 Task: Add an event with the title Second Sales Performance Analysis and Improvement Planning, date '2023/10/19', time 9:15 AM to 11:15 AMand add a description: The employee will be informed about the available resources and support systems, such as training programs, mentorship opportunities, or coaching sessions. The supervisor will offer guidance and assistance in accessing these resources to facilitate the employee's improvement., put the event into Orange category . Add location for the event as: 321 Atlantis The Palm, Dubai, UAE, logged in from the account softage.10@softage.netand send the event invitation to softage.1@softage.net and softage.2@softage.net. Set a reminder for the event 5 minutes before
Action: Mouse moved to (97, 126)
Screenshot: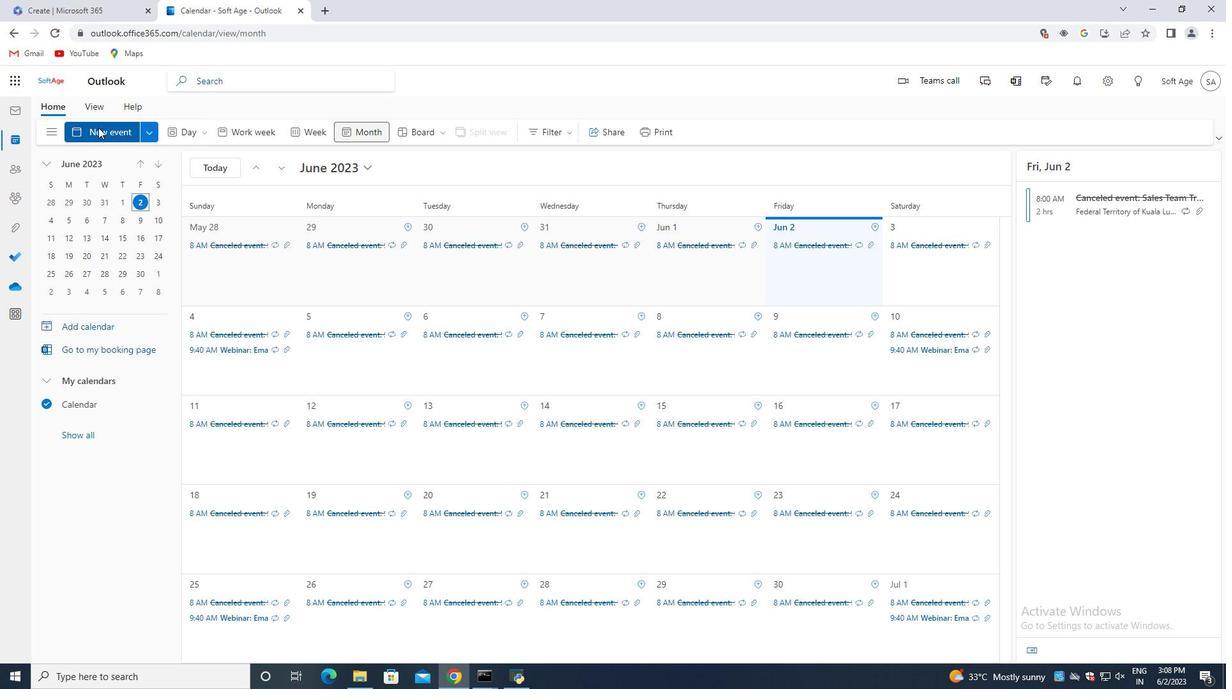 
Action: Mouse pressed left at (97, 126)
Screenshot: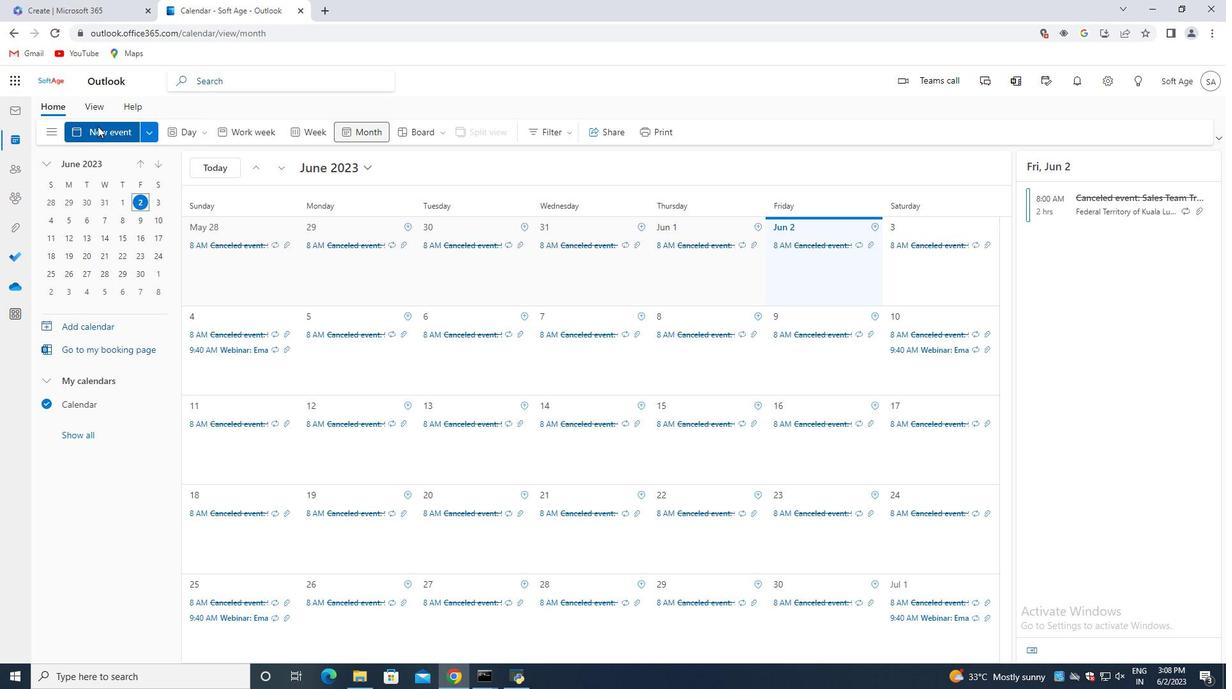 
Action: Mouse moved to (348, 215)
Screenshot: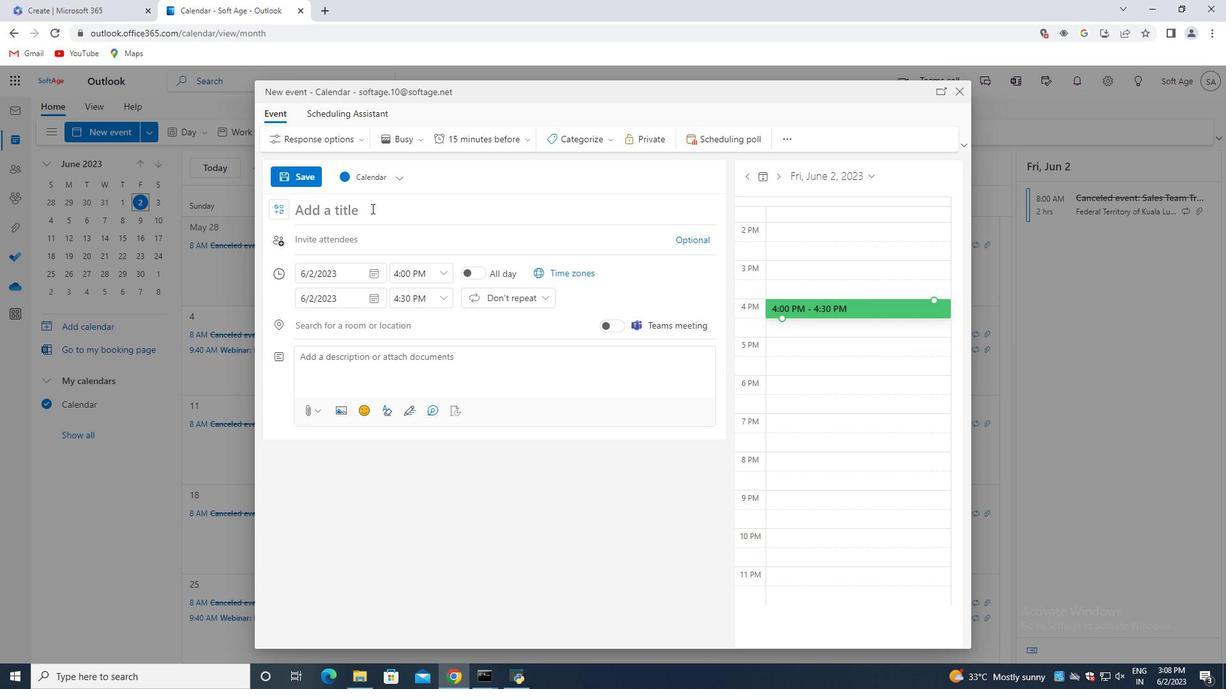 
Action: Mouse pressed left at (348, 215)
Screenshot: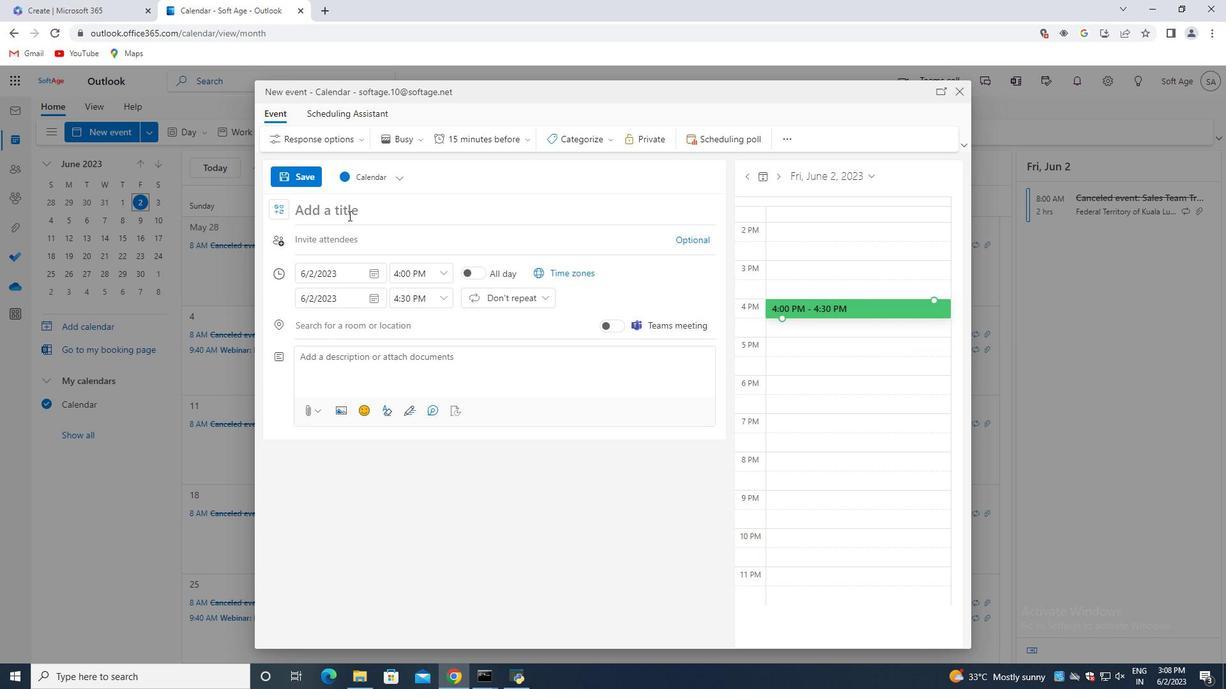 
Action: Key pressed <Key.shift>Second<Key.space><Key.shift>Sales<Key.space><Key.shift>Performance<Key.space><Key.shift><Key.shift><Key.shift><Key.shift>Analysis<Key.space>and<Key.space><Key.shift>Improvement<Key.space><Key.shift>Planning
Screenshot: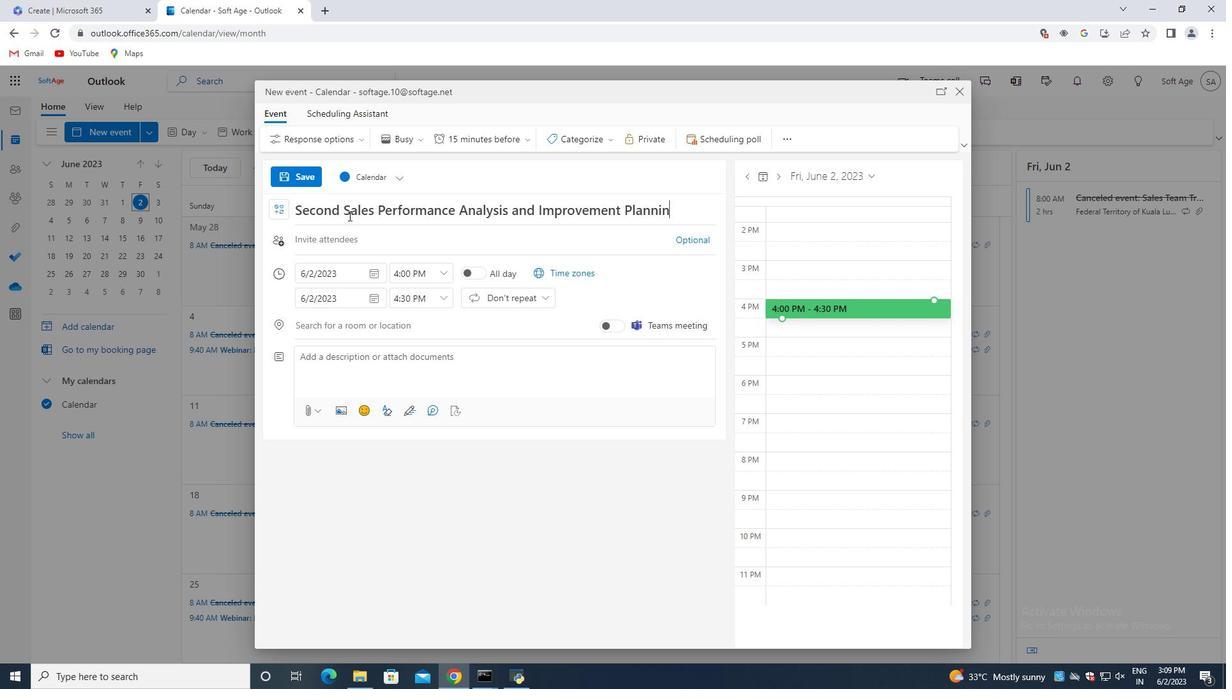 
Action: Mouse moved to (372, 271)
Screenshot: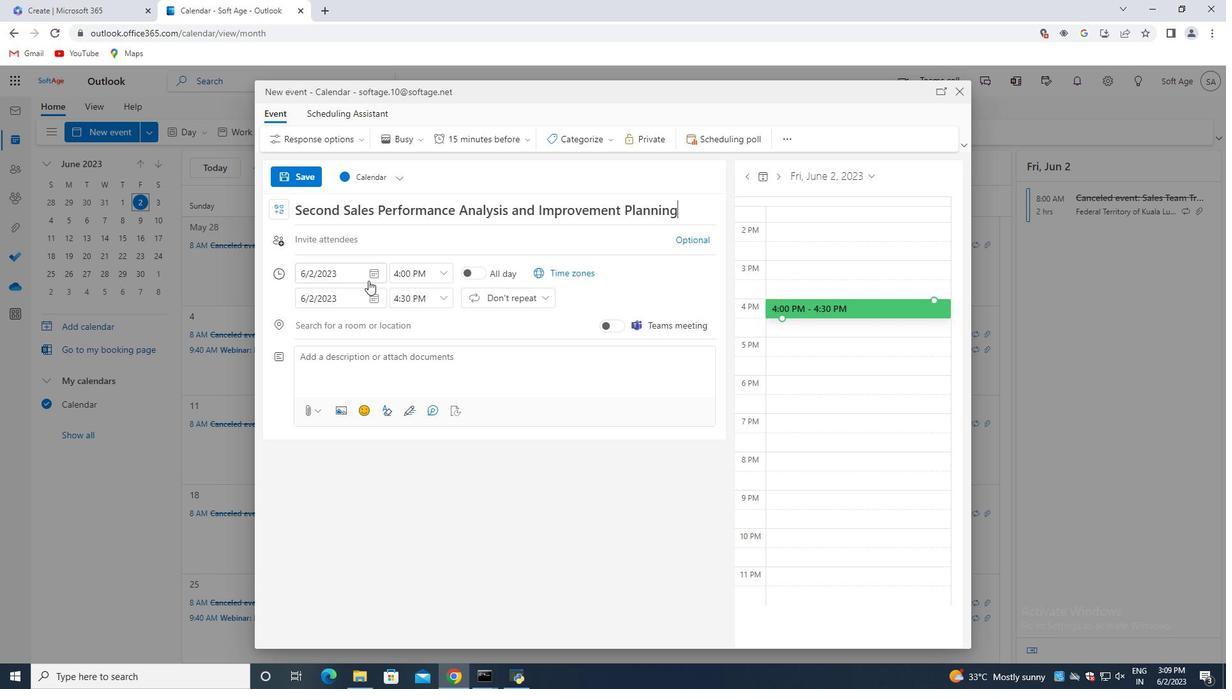 
Action: Mouse pressed left at (372, 271)
Screenshot: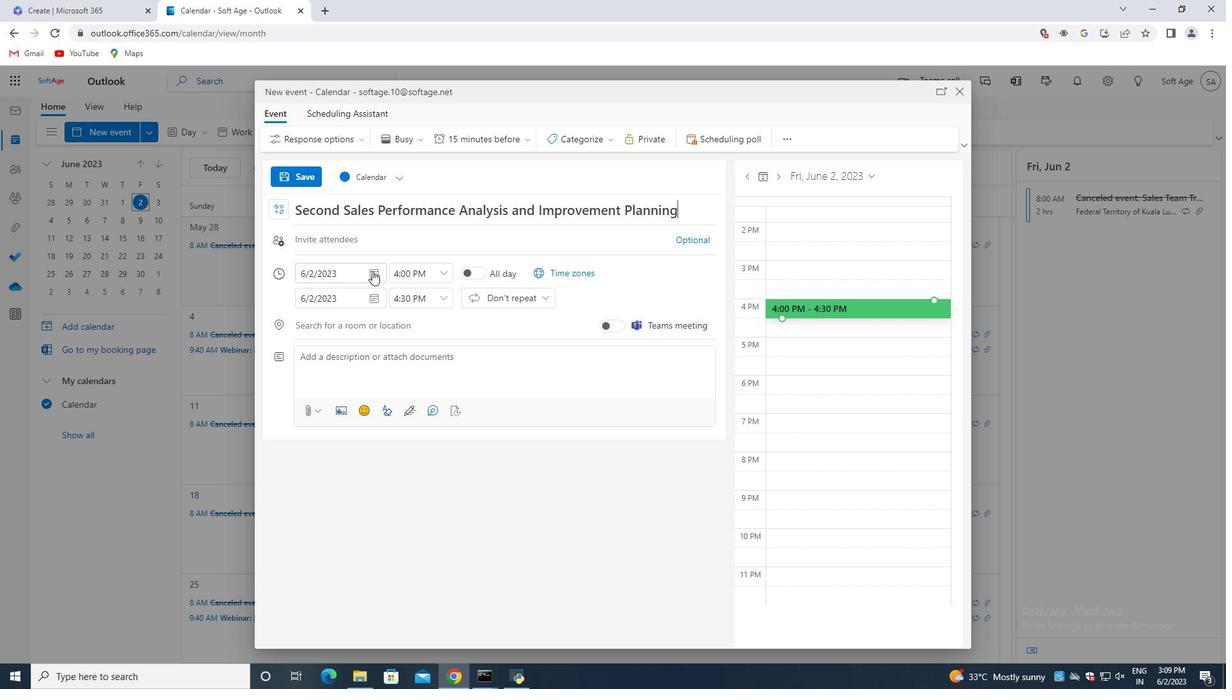 
Action: Mouse moved to (417, 302)
Screenshot: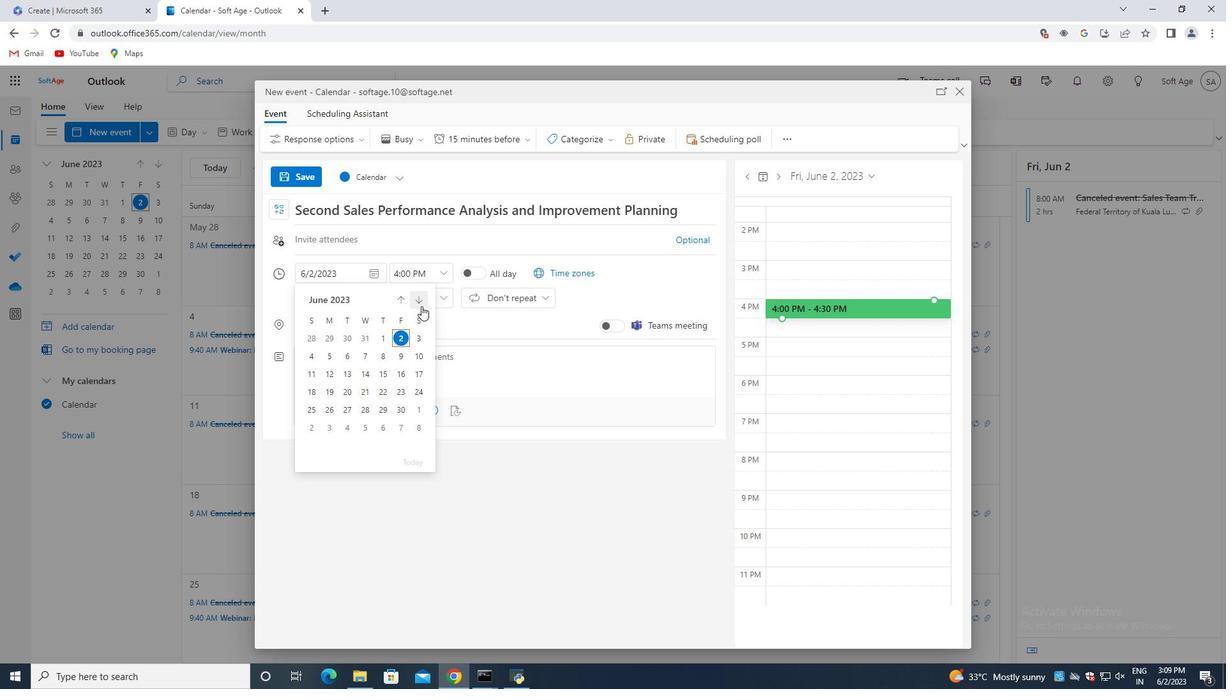 
Action: Mouse pressed left at (417, 302)
Screenshot: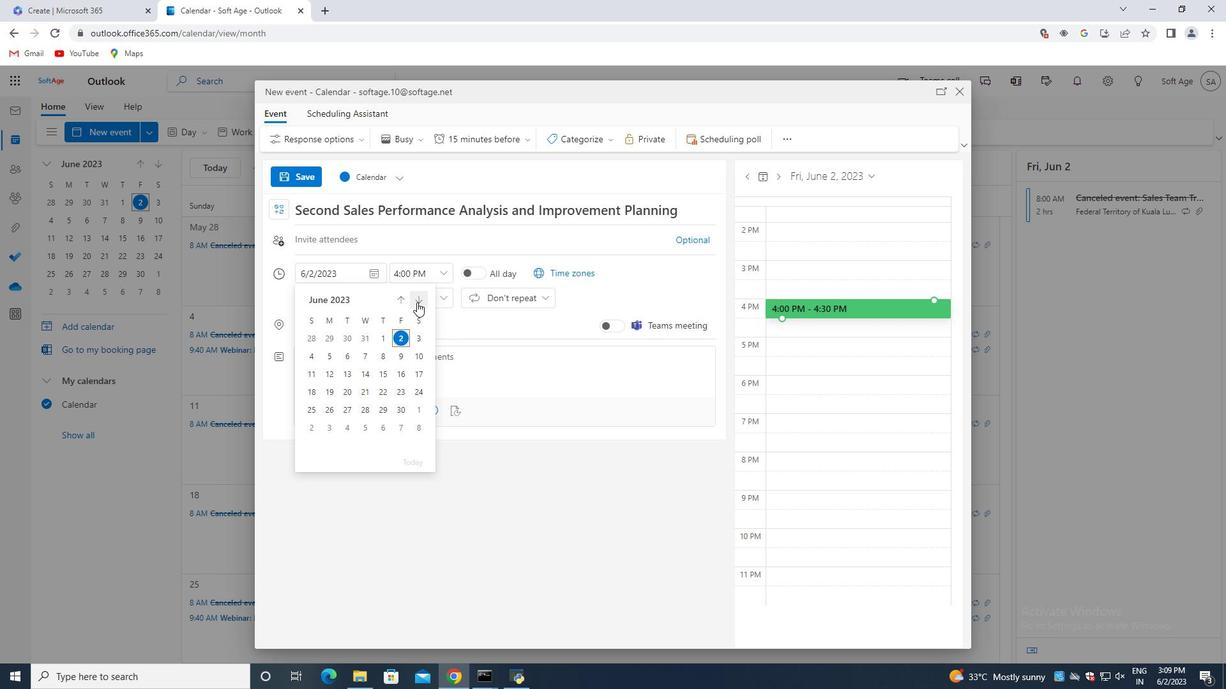 
Action: Mouse pressed left at (417, 302)
Screenshot: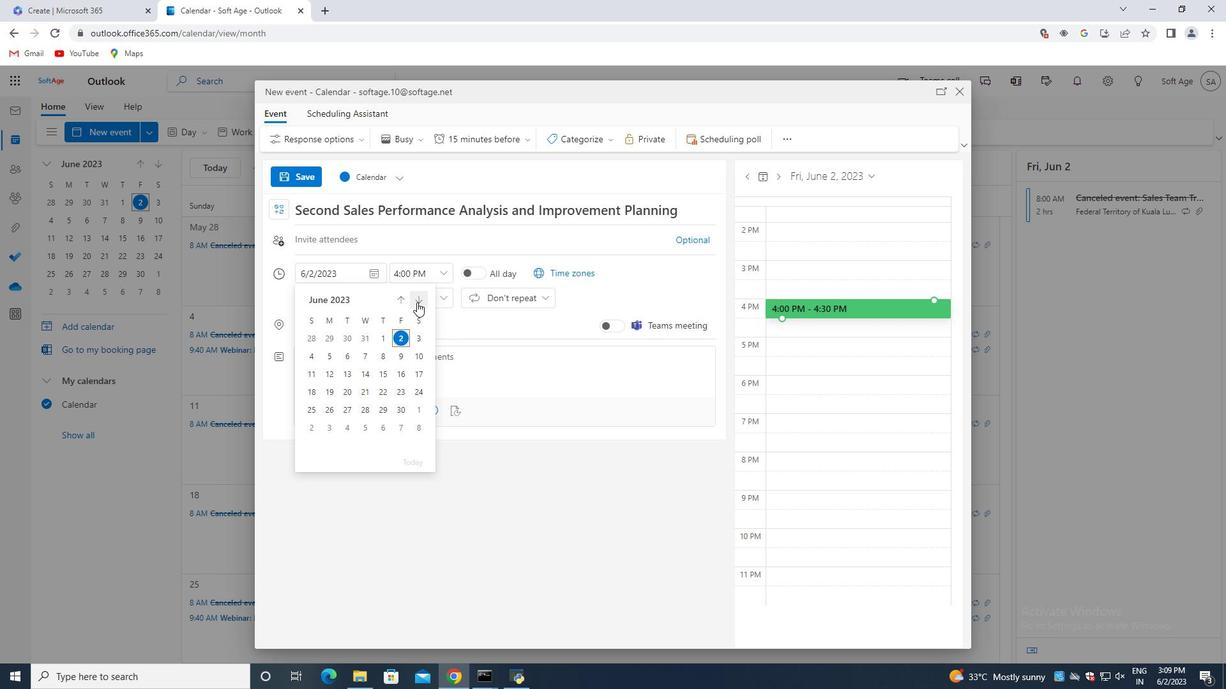 
Action: Mouse pressed left at (417, 302)
Screenshot: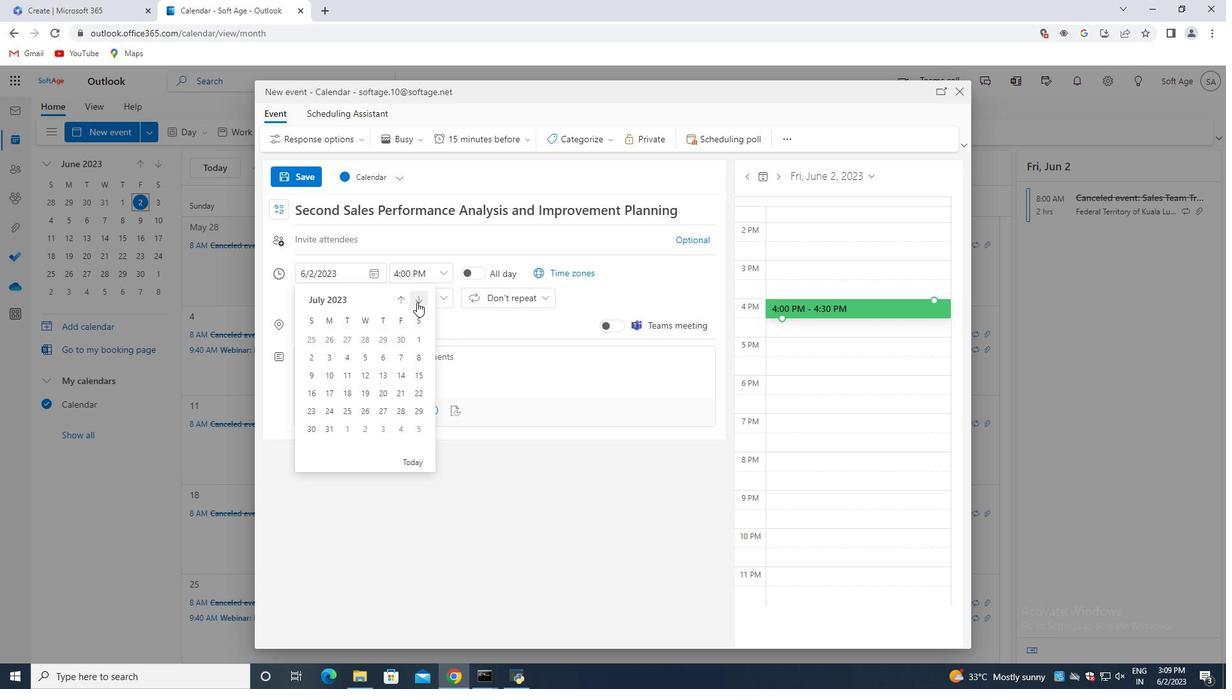 
Action: Mouse pressed left at (417, 302)
Screenshot: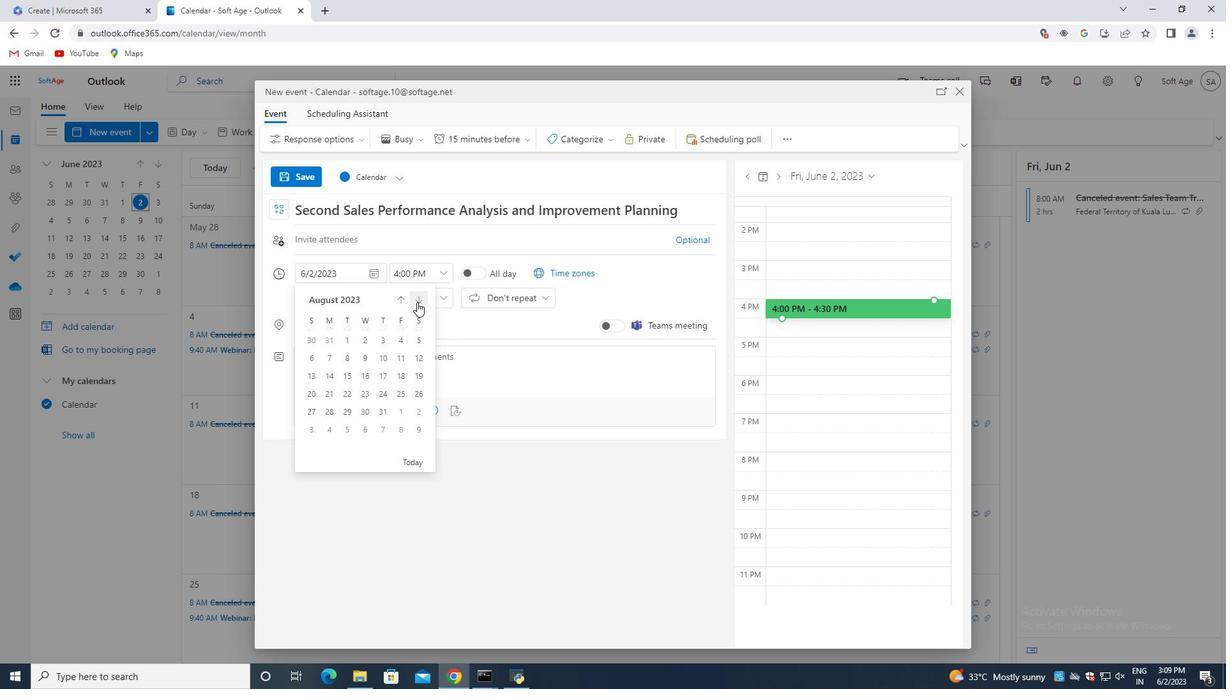 
Action: Mouse moved to (383, 369)
Screenshot: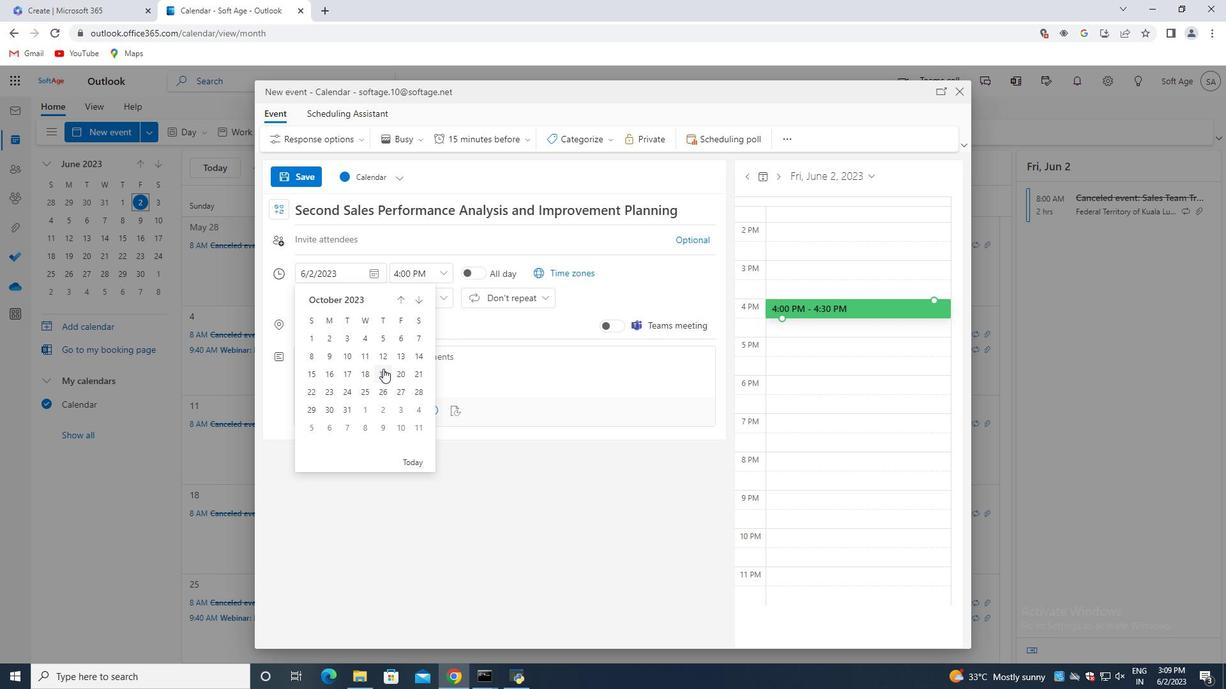 
Action: Mouse pressed left at (383, 369)
Screenshot: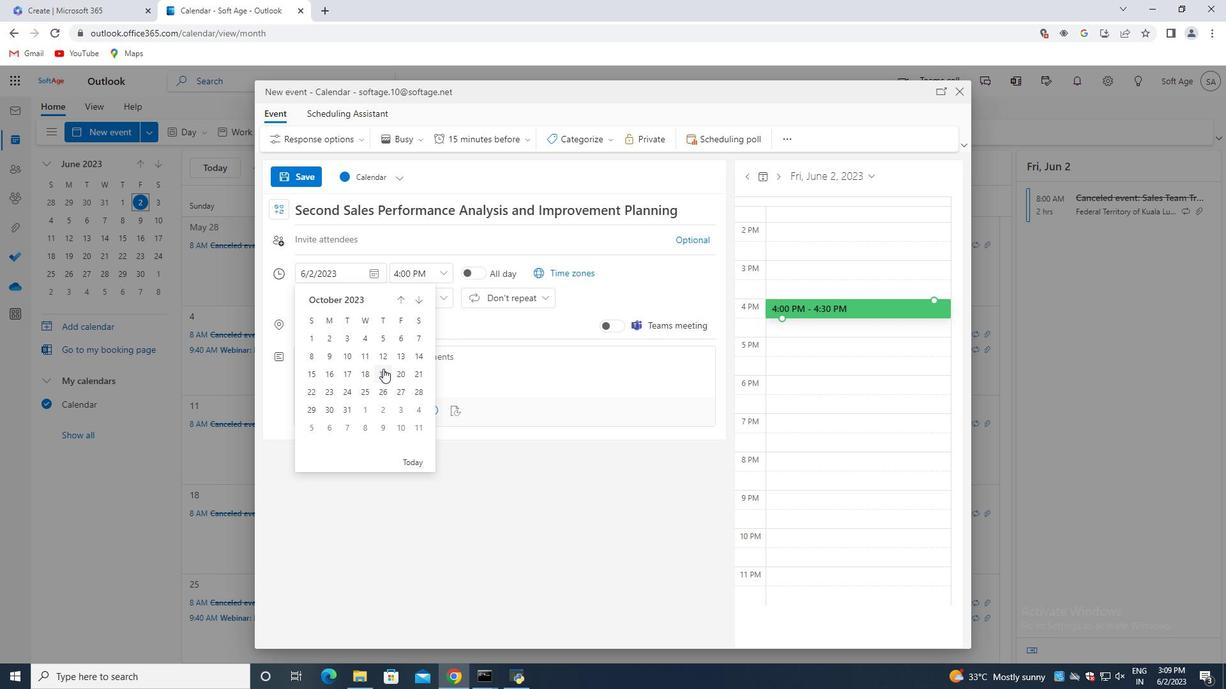 
Action: Mouse moved to (440, 270)
Screenshot: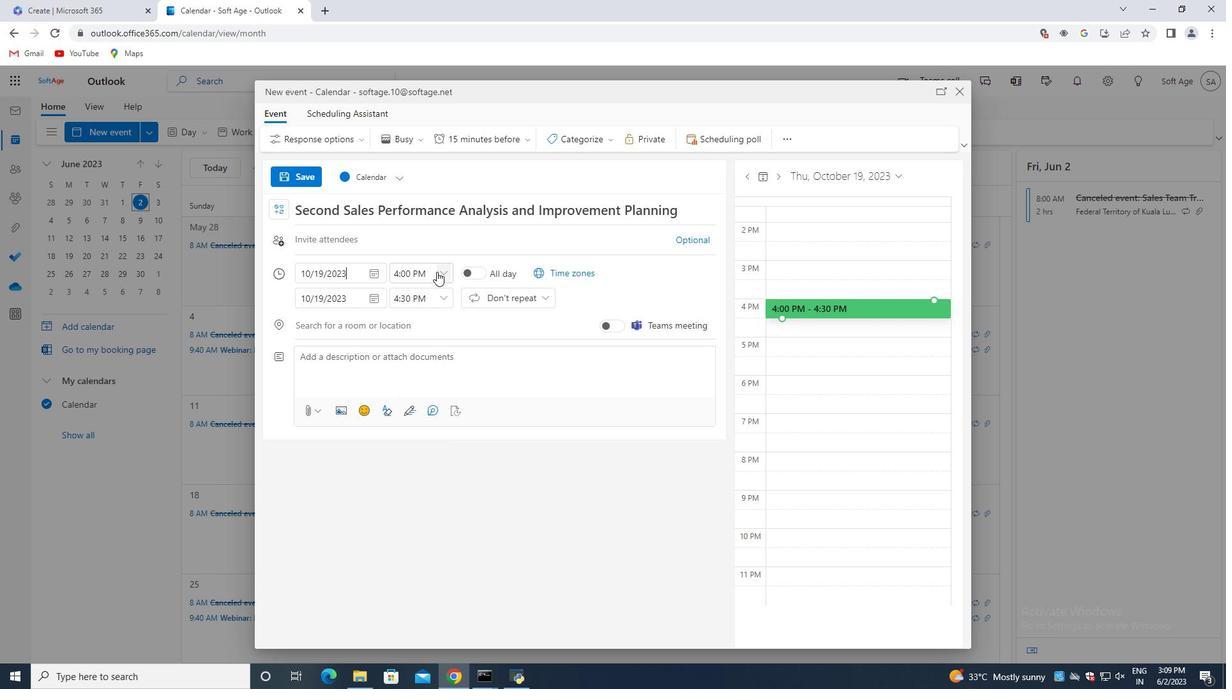 
Action: Mouse pressed left at (440, 270)
Screenshot: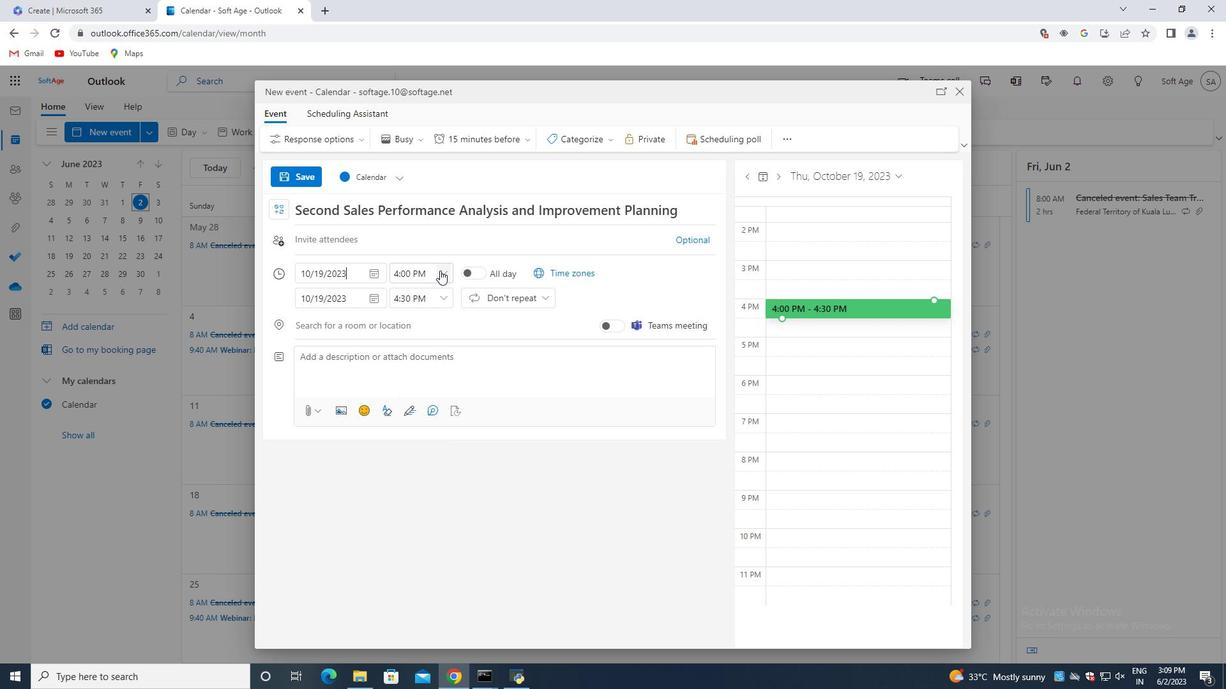 
Action: Mouse moved to (420, 348)
Screenshot: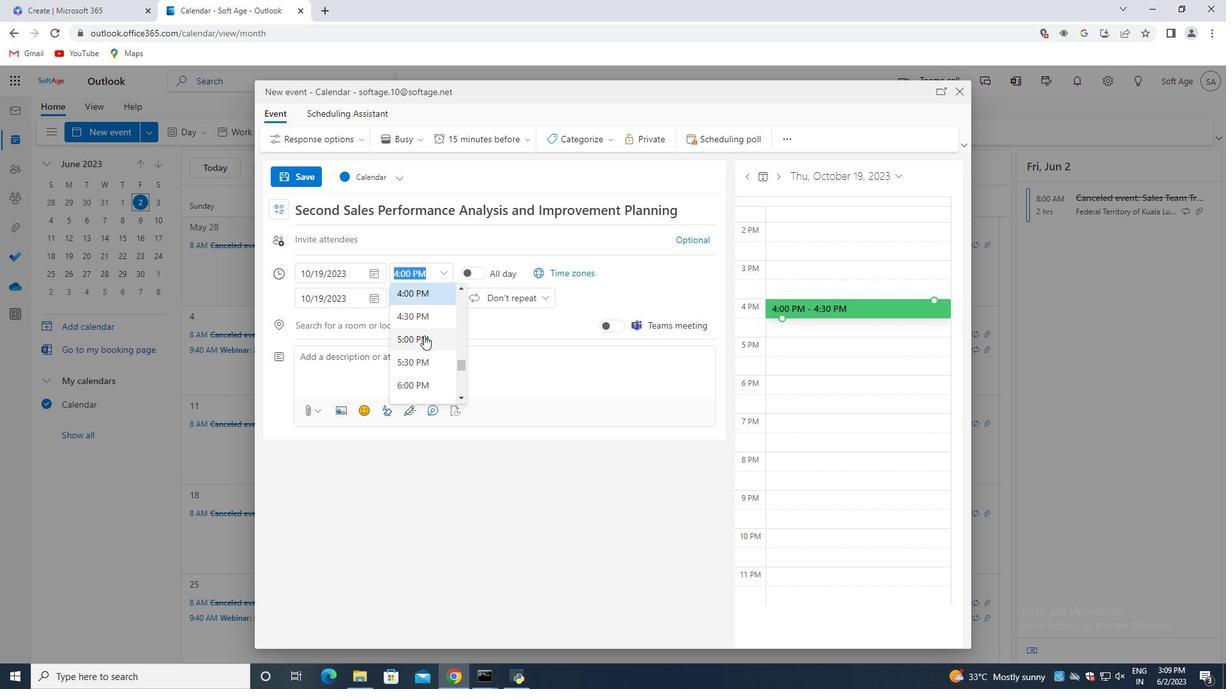 
Action: Mouse scrolled (420, 348) with delta (0, 0)
Screenshot: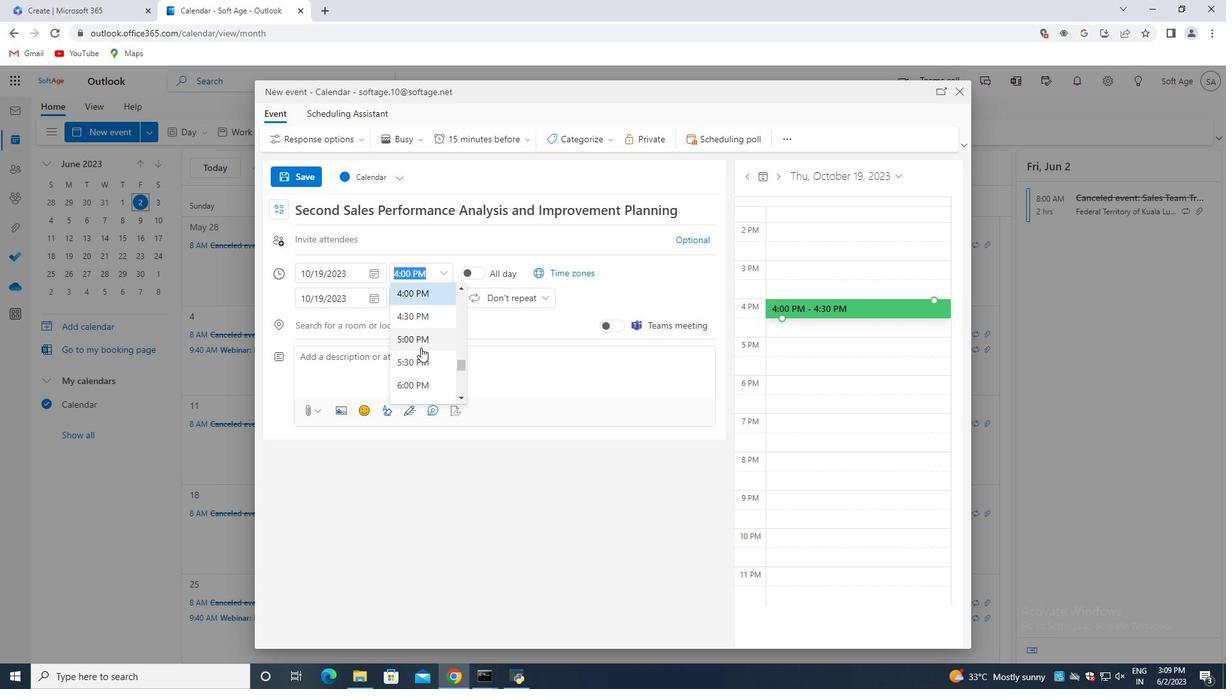 
Action: Mouse scrolled (420, 347) with delta (0, 0)
Screenshot: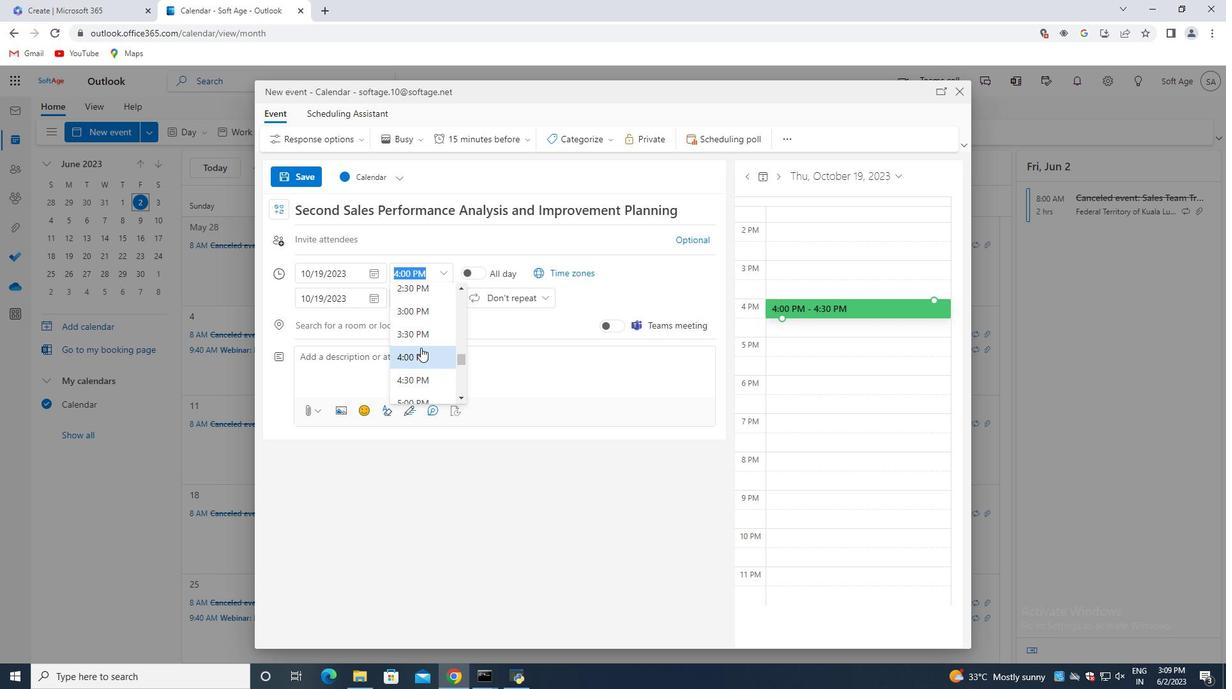 
Action: Mouse scrolled (420, 347) with delta (0, 0)
Screenshot: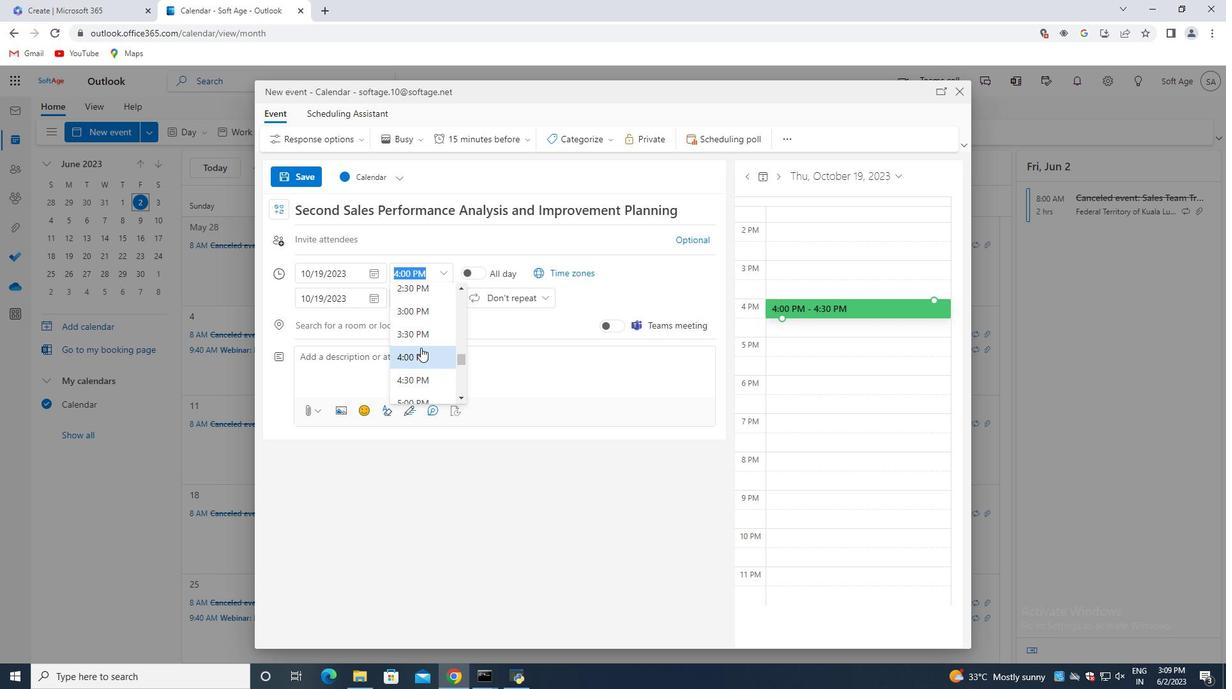 
Action: Mouse scrolled (420, 348) with delta (0, 0)
Screenshot: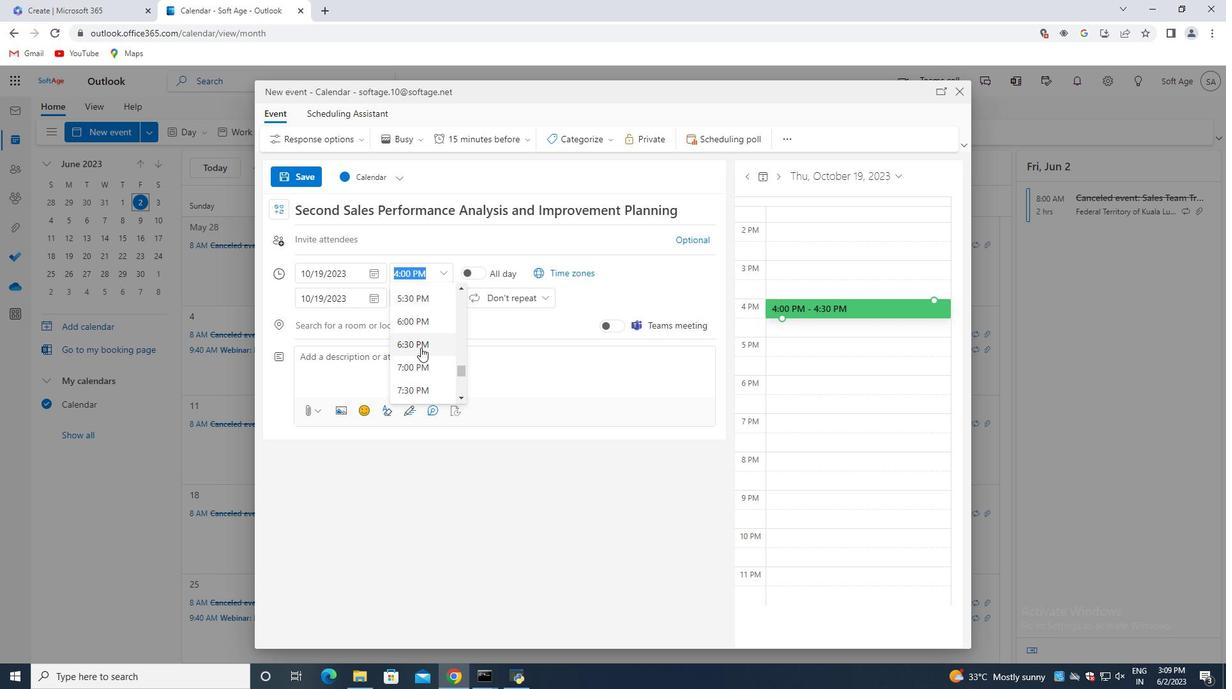 
Action: Mouse scrolled (420, 348) with delta (0, 0)
Screenshot: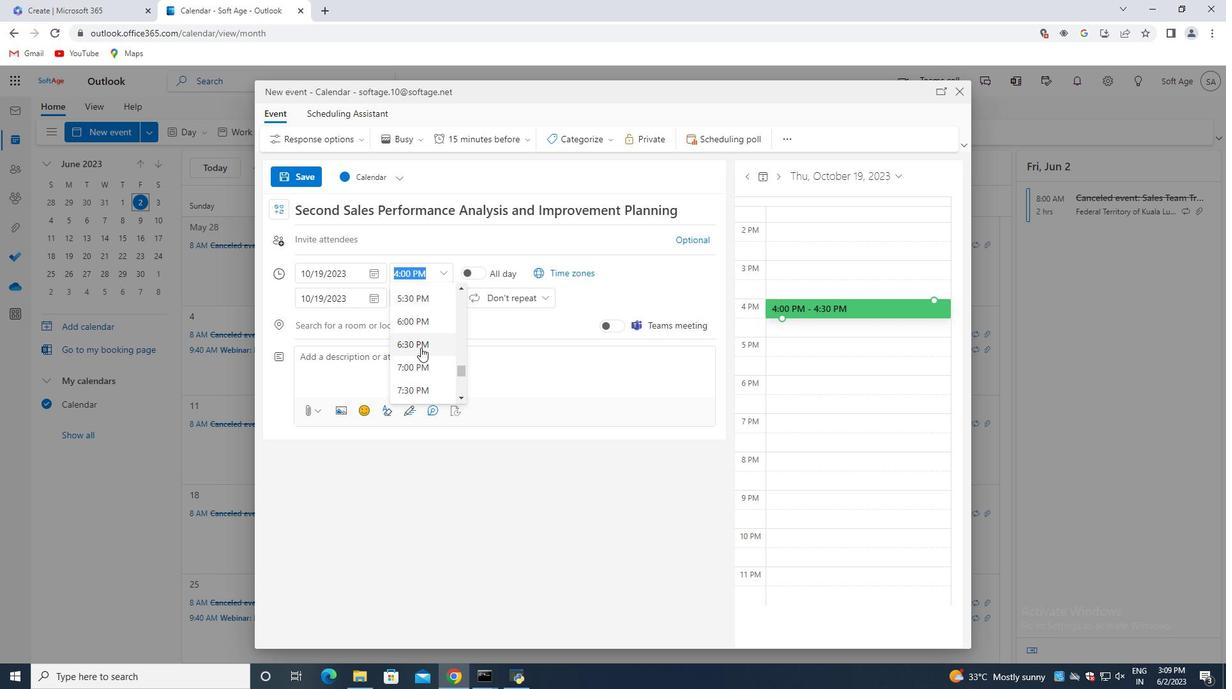
Action: Mouse moved to (415, 346)
Screenshot: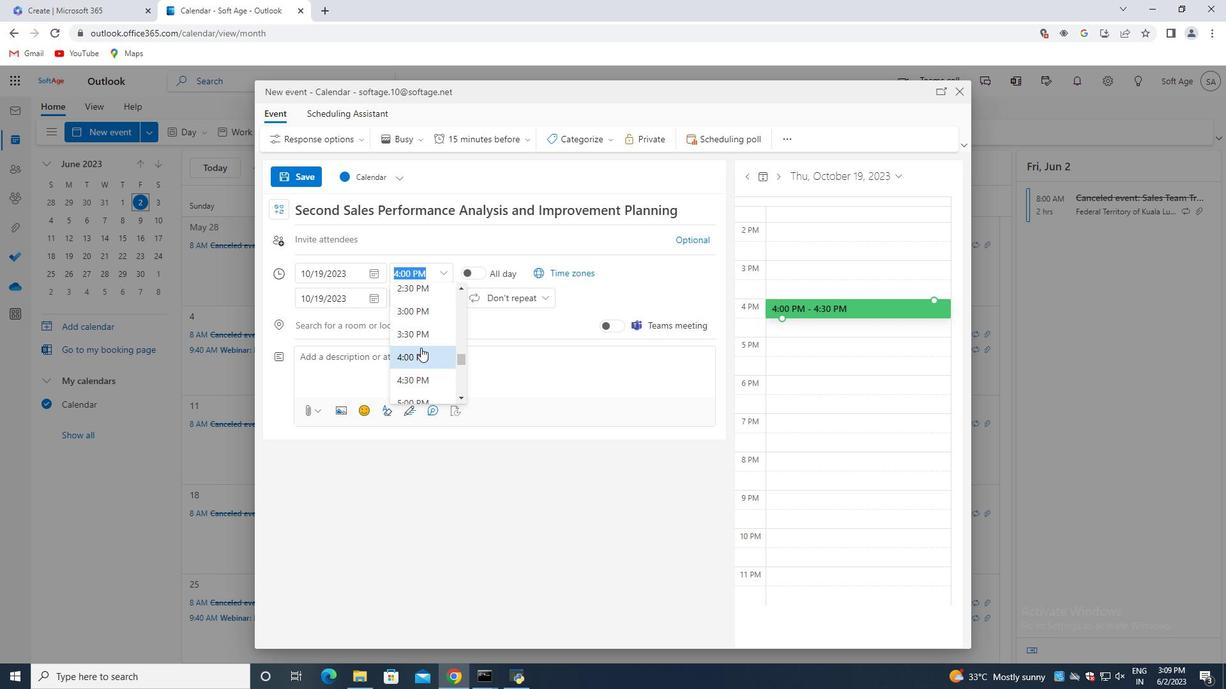 
Action: Mouse scrolled (415, 345) with delta (0, 0)
Screenshot: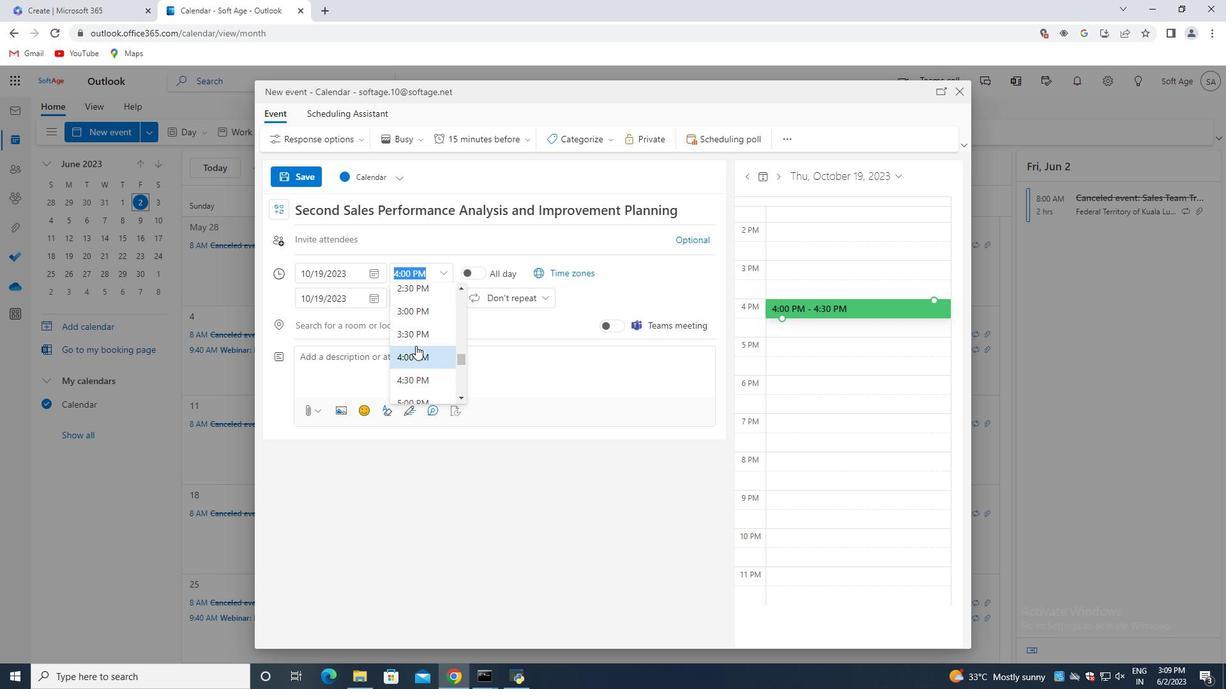 
Action: Mouse scrolled (415, 346) with delta (0, 0)
Screenshot: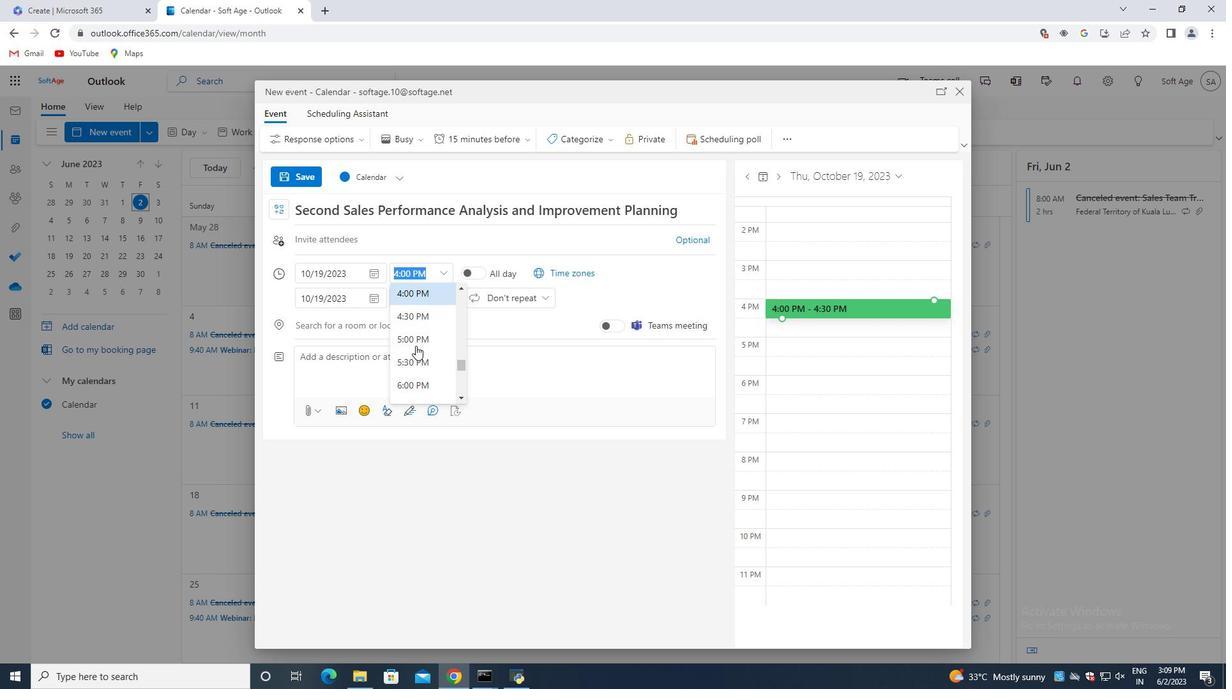 
Action: Mouse scrolled (415, 346) with delta (0, 0)
Screenshot: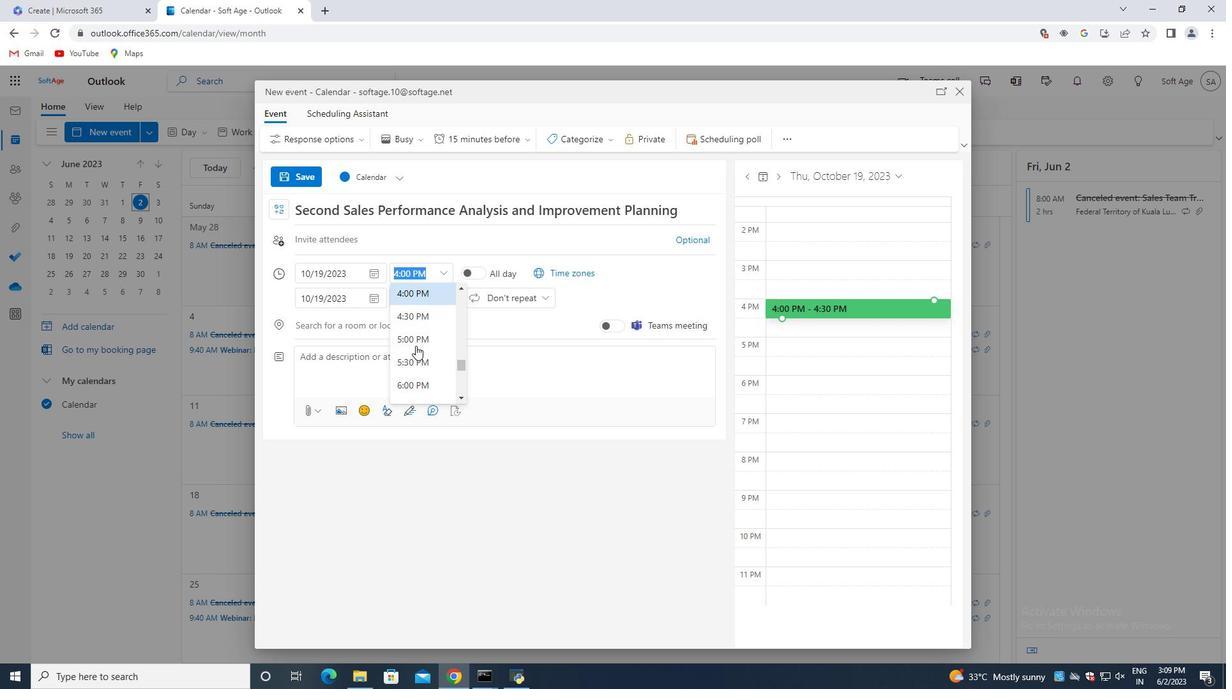 
Action: Mouse scrolled (415, 346) with delta (0, 0)
Screenshot: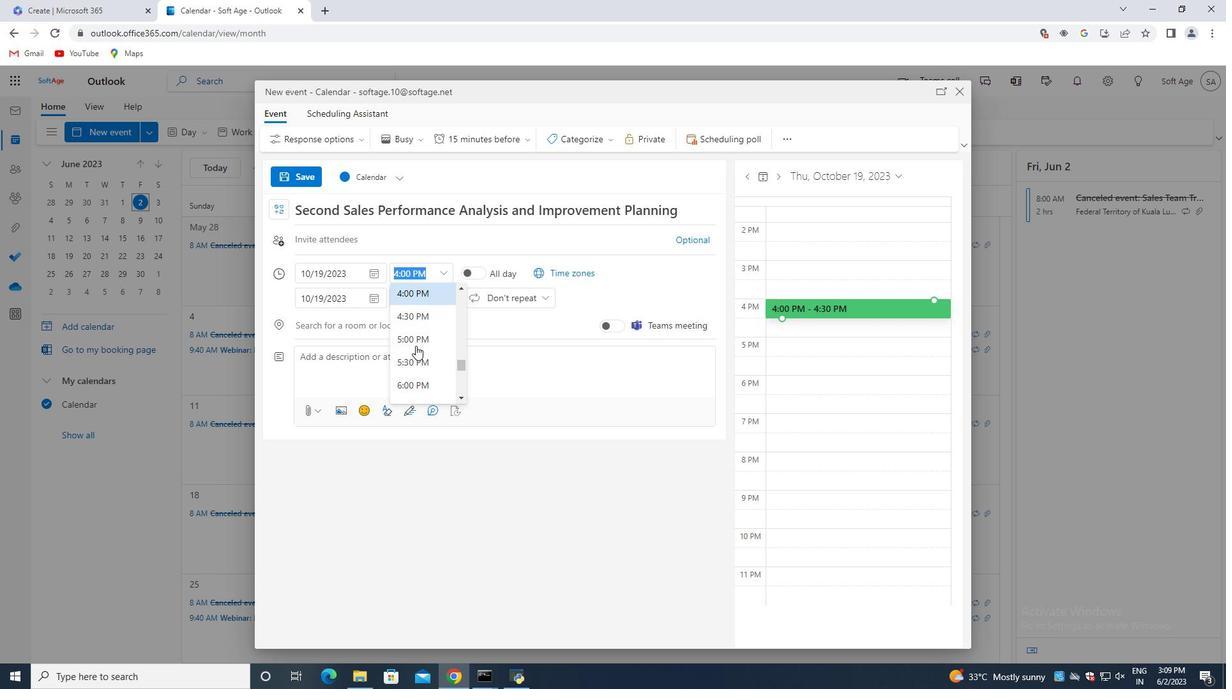 
Action: Mouse scrolled (415, 346) with delta (0, 0)
Screenshot: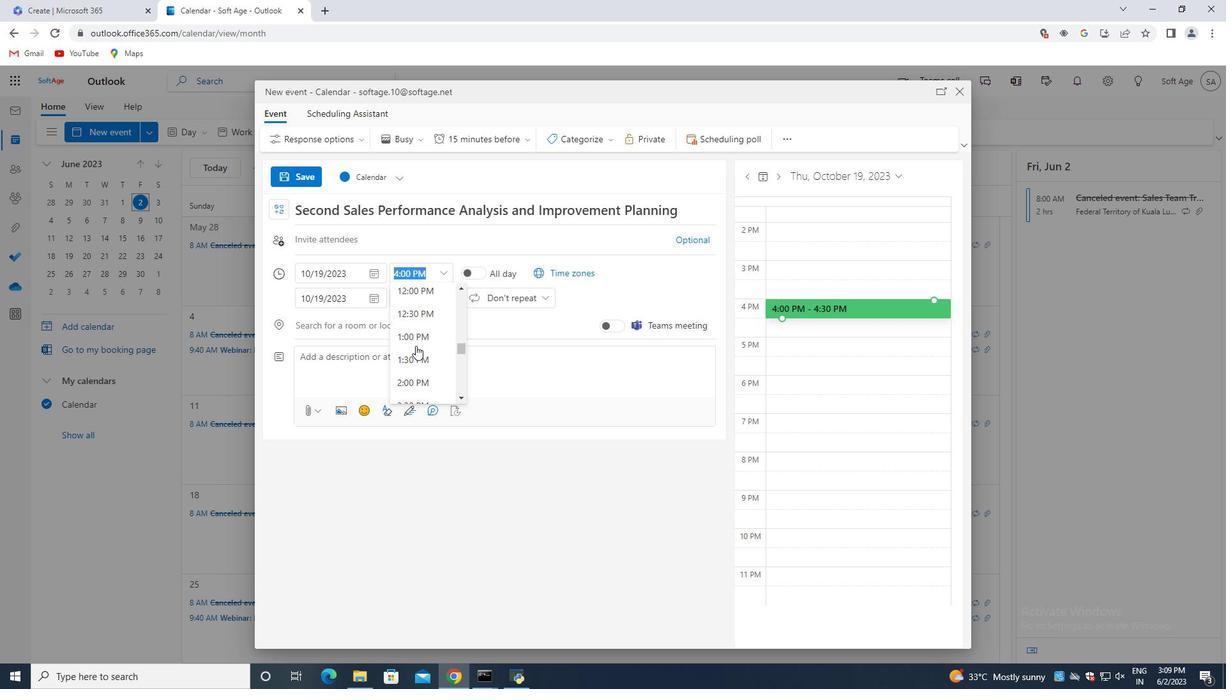 
Action: Mouse scrolled (415, 346) with delta (0, 0)
Screenshot: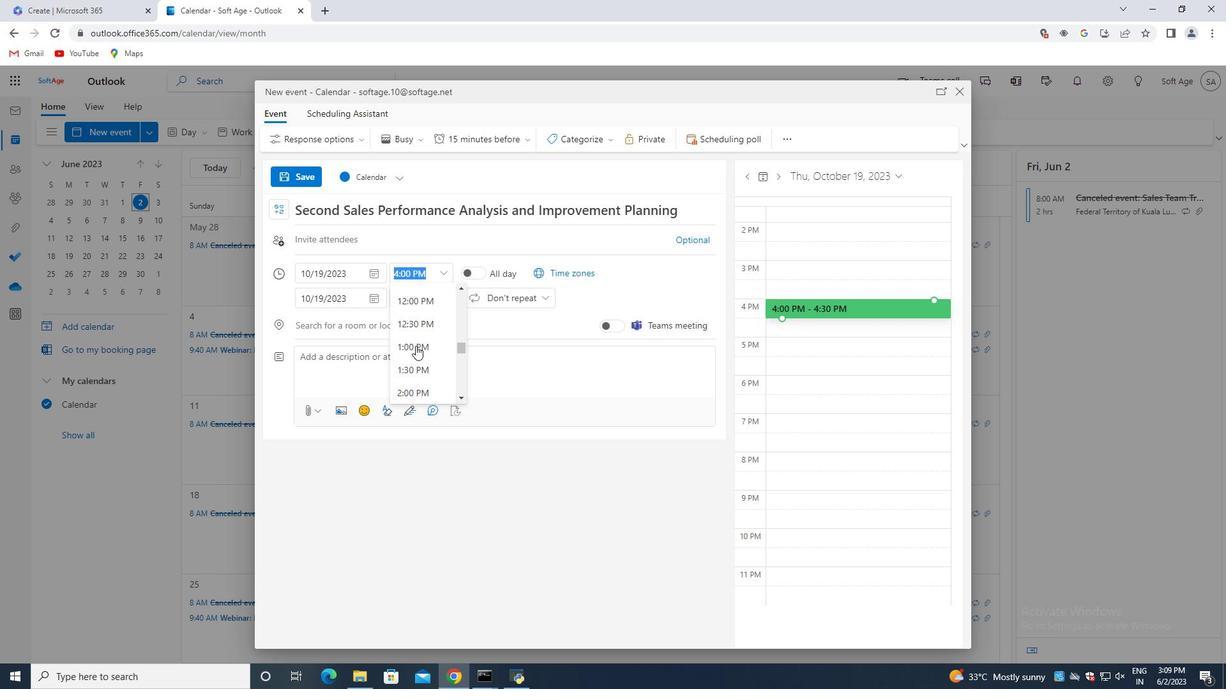 
Action: Mouse moved to (407, 294)
Screenshot: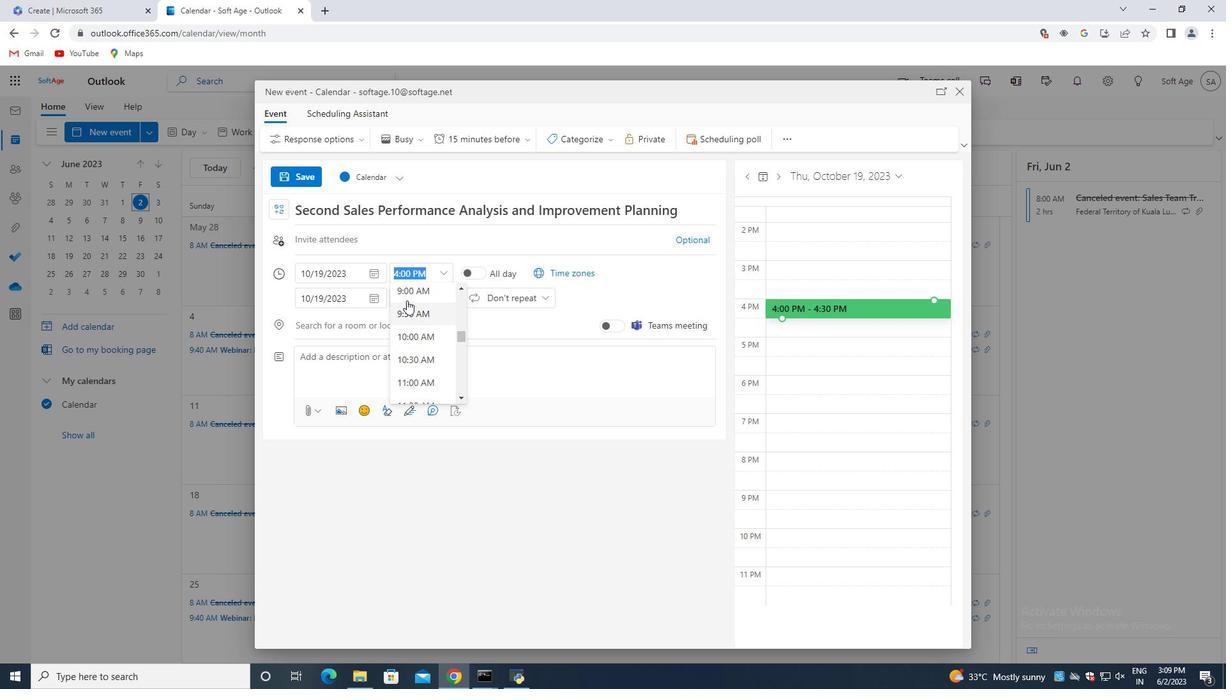 
Action: Mouse pressed left at (407, 294)
Screenshot: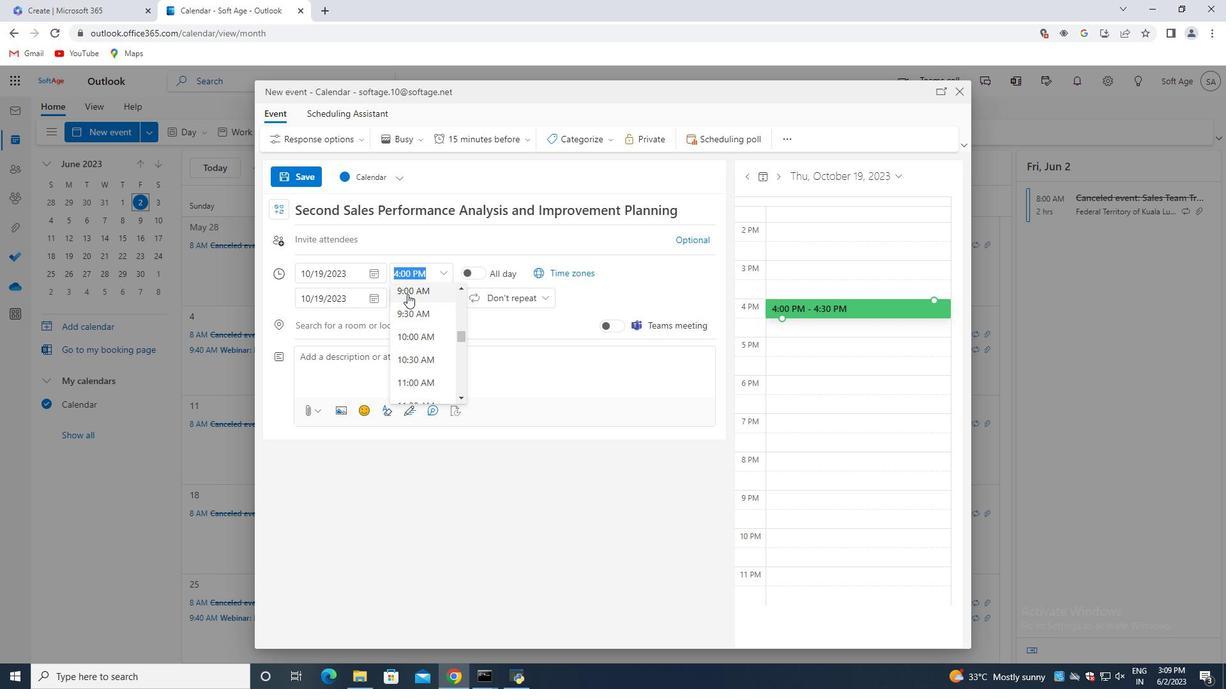 
Action: Mouse moved to (409, 272)
Screenshot: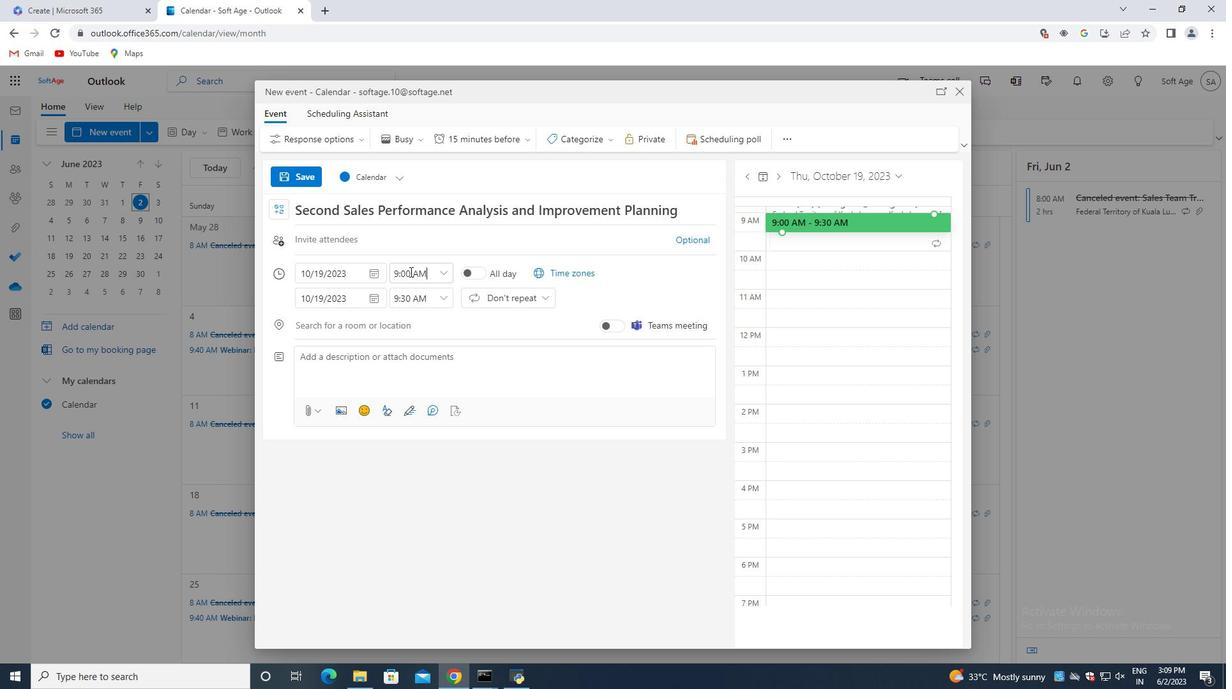 
Action: Mouse pressed left at (409, 272)
Screenshot: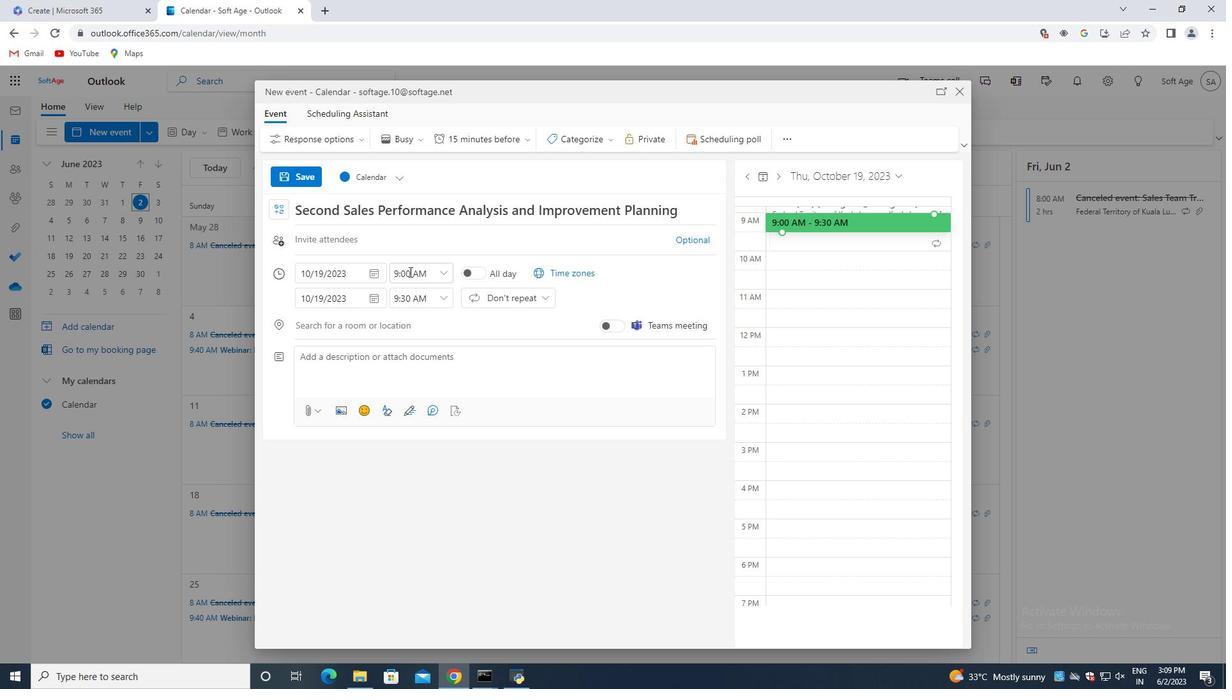 
Action: Mouse moved to (459, 352)
Screenshot: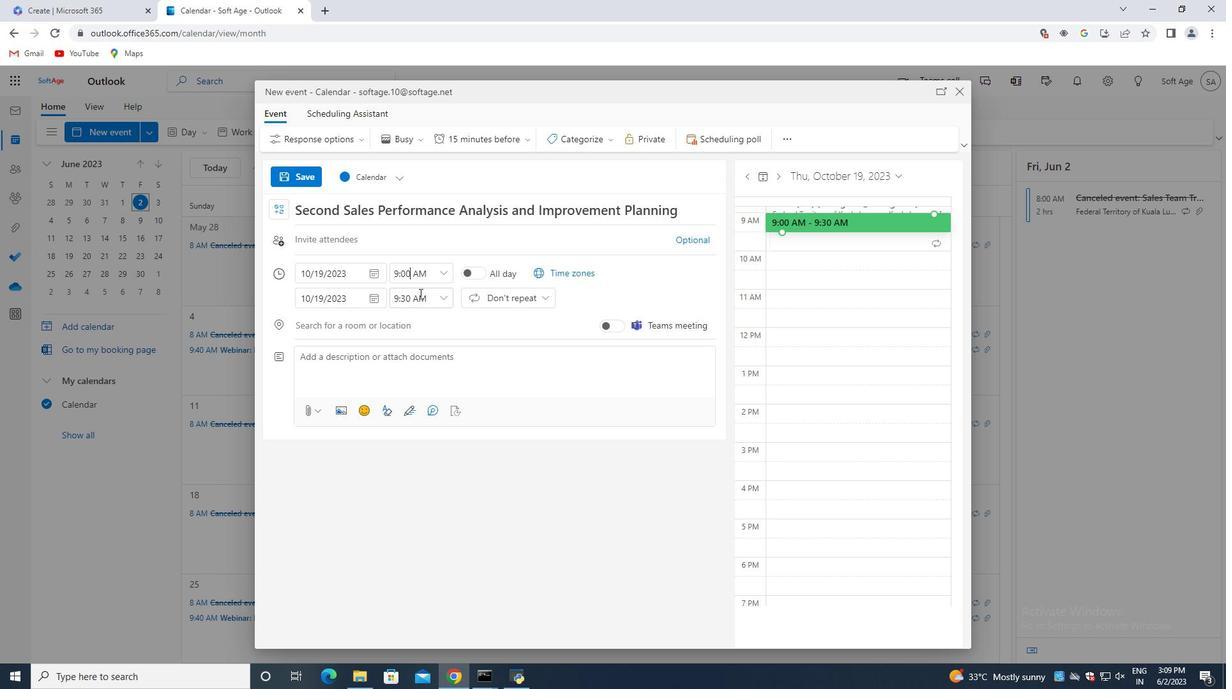 
Action: Key pressed <Key.backspace><Key.backspace>15
Screenshot: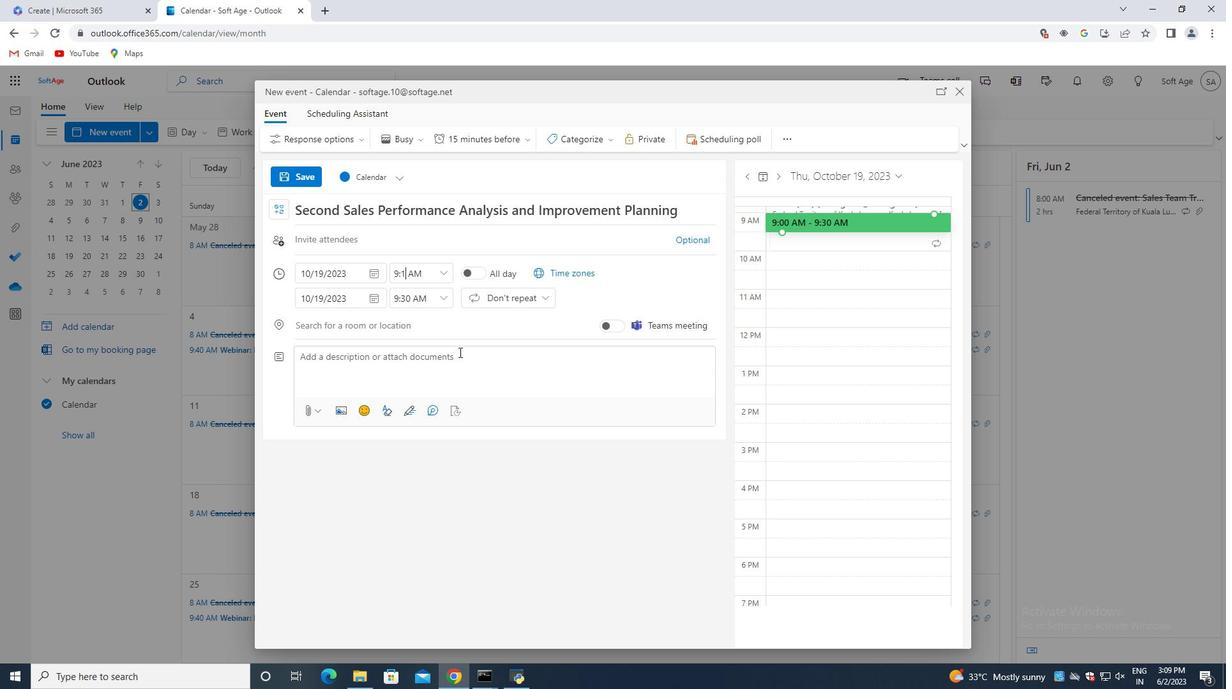 
Action: Mouse moved to (440, 306)
Screenshot: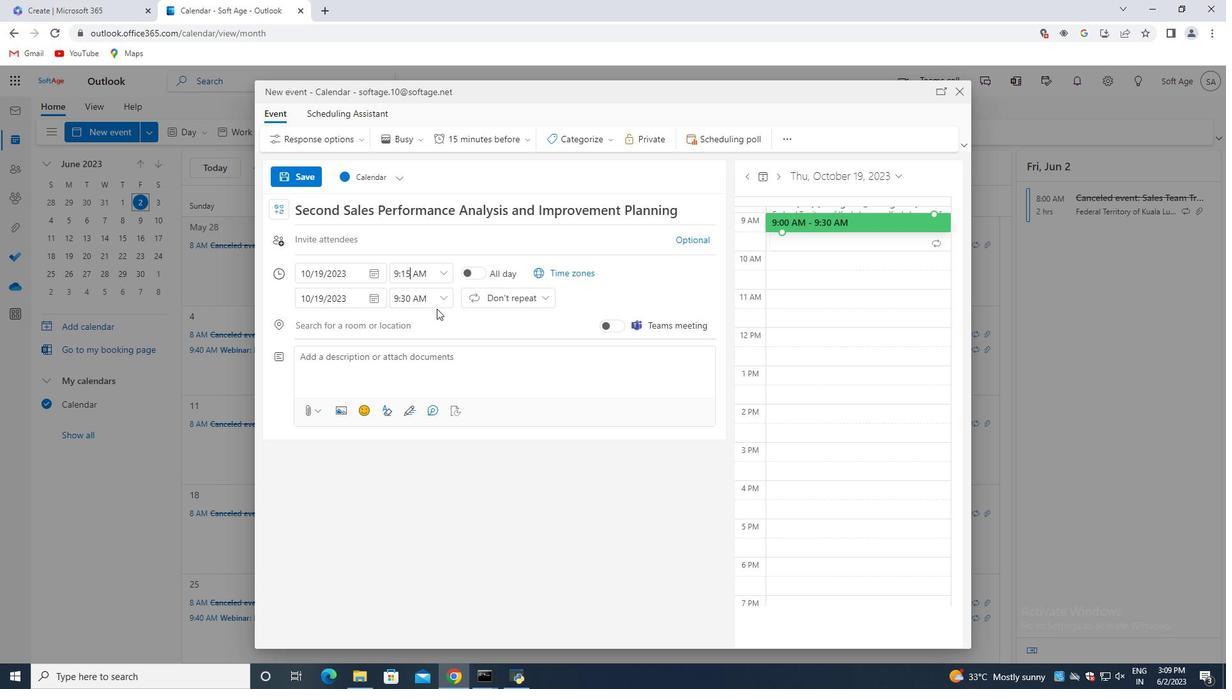 
Action: Mouse pressed left at (440, 306)
Screenshot: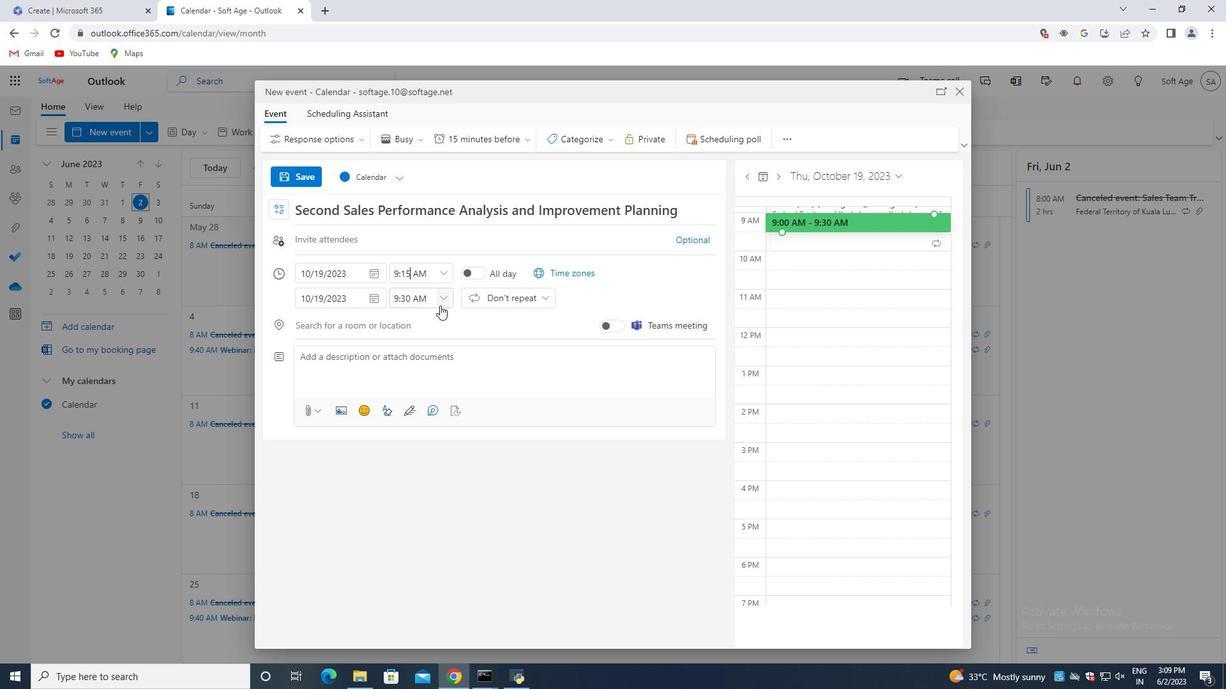 
Action: Mouse moved to (428, 397)
Screenshot: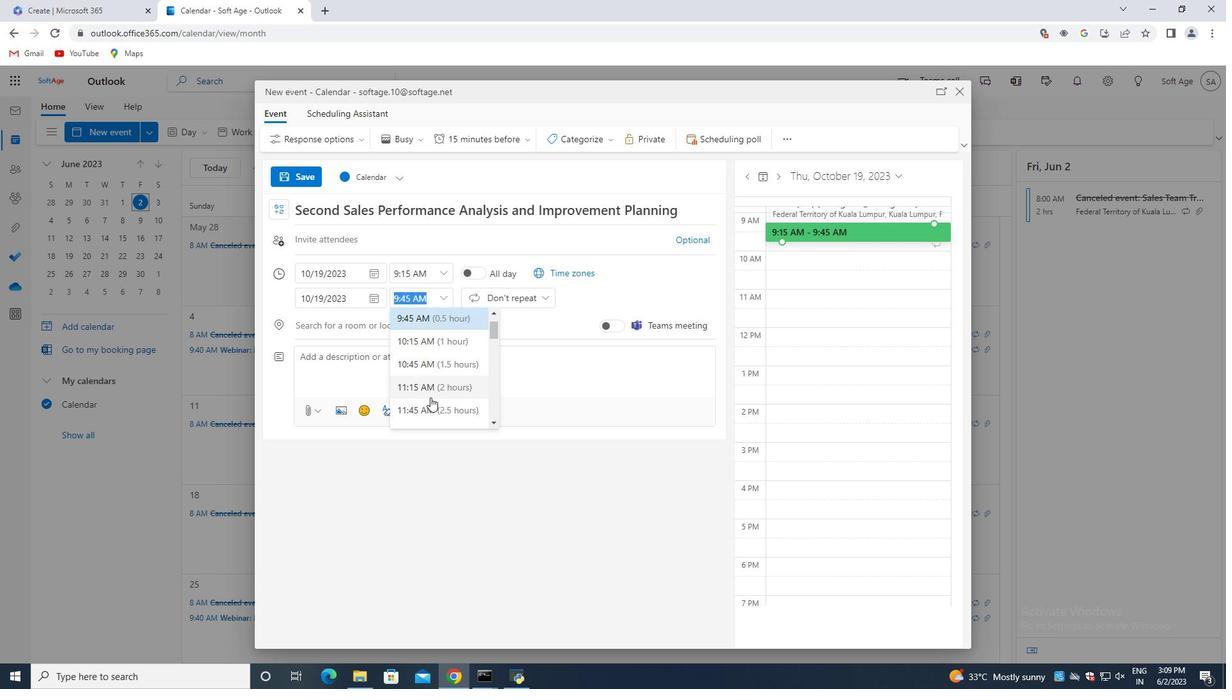 
Action: Mouse pressed left at (428, 397)
Screenshot: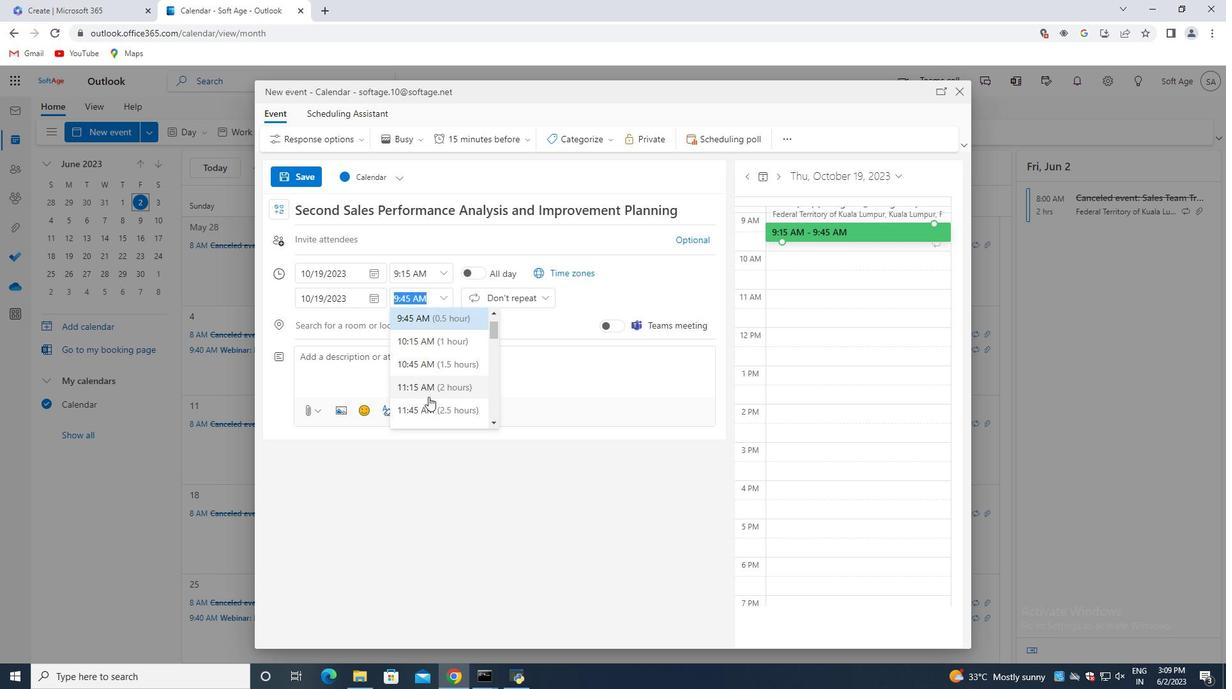 
Action: Mouse moved to (398, 359)
Screenshot: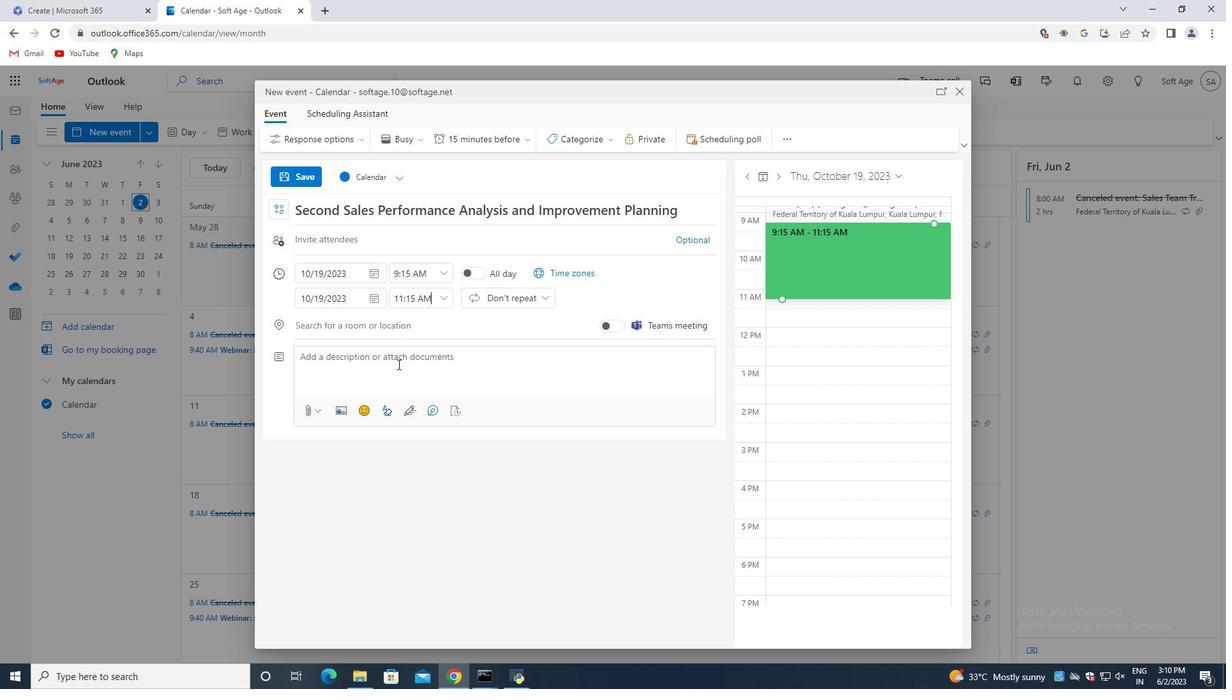 
Action: Mouse pressed left at (398, 359)
Screenshot: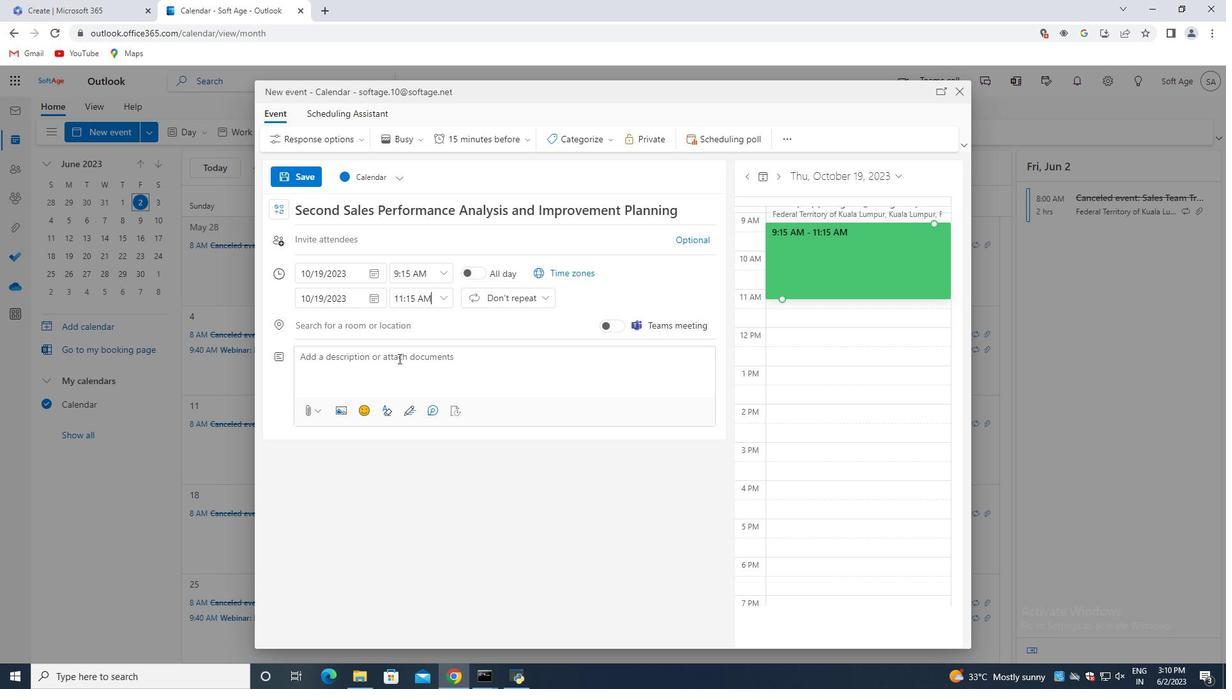 
Action: Key pressed <Key.shift>The<Key.space><Key.shift><Key.shift>employee<Key.space>will<Key.space>be<Key.space>informed<Key.space>about<Key.space>the<Key.space>available<Key.space>resources<Key.space>and<Key.space>support<Key.space>systems,<Key.space>such<Key.space>as<Key.space>training<Key.space>programs,<Key.space>mentorship<Key.space>opportunities,<Key.space>or<Key.space>coaching<Key.space>sessions.<Key.space><Key.shift>The<Key.space>supervisor<Key.space>will<Key.space>offer<Key.space>guidance<Key.space>and<Key.space>assistance<Key.space>in<Key.space>accessing<Key.space>these<Key.space>resources<Key.space>to<Key.space>facilitate<Key.space>the<Key.space>employee's<Key.space>improvement.
Screenshot: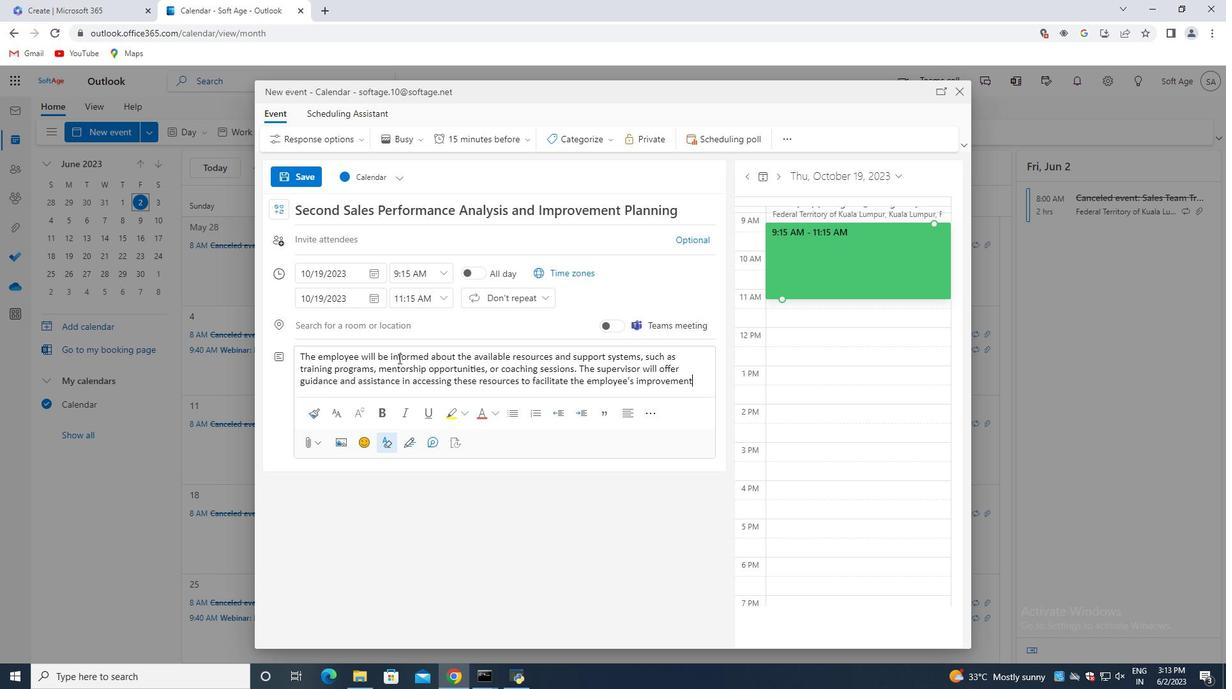 
Action: Mouse moved to (364, 294)
Screenshot: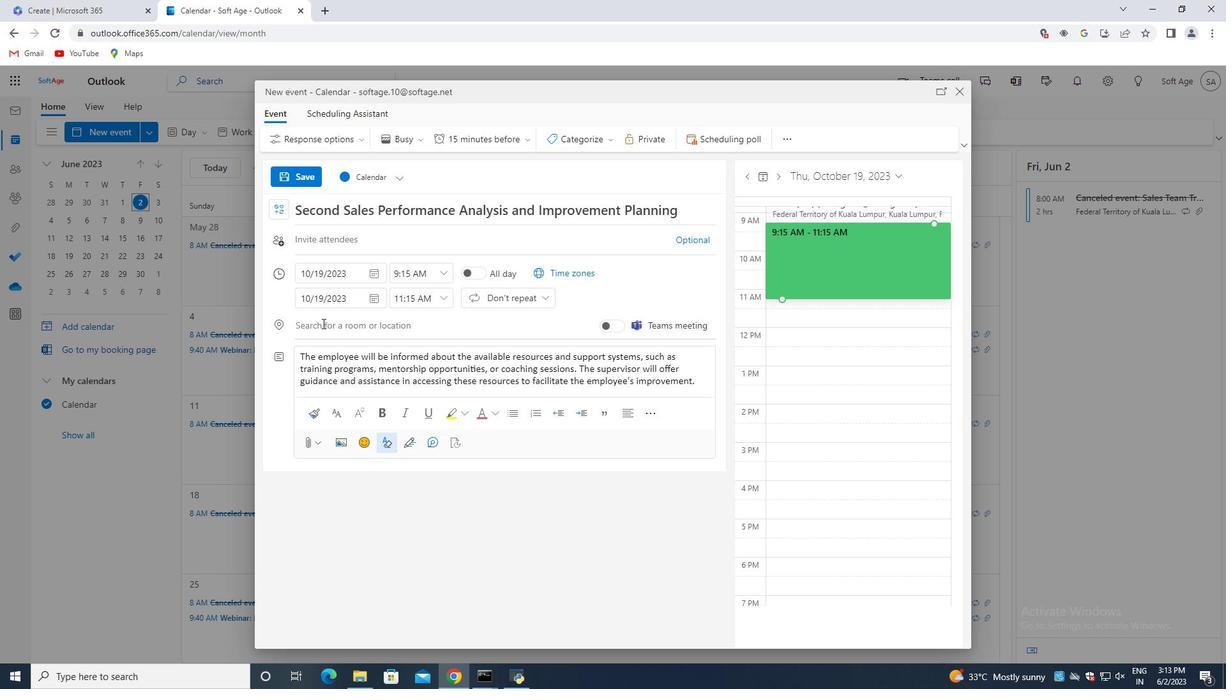 
Action: Mouse scrolled (364, 295) with delta (0, 0)
Screenshot: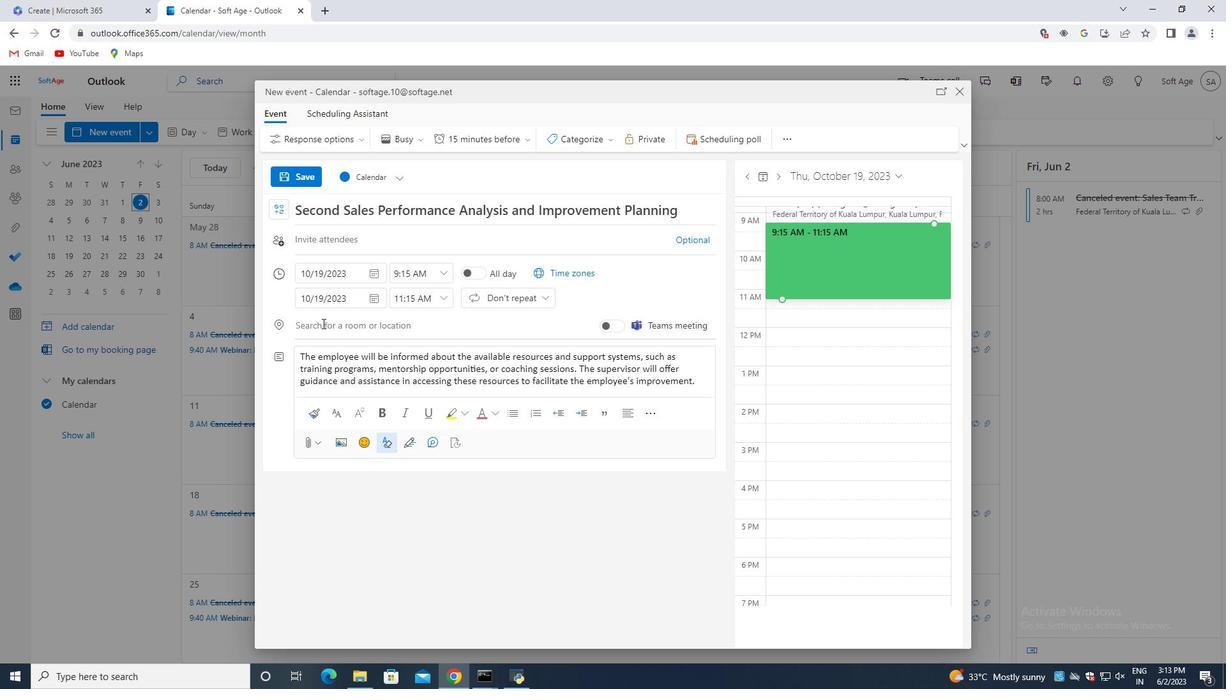 
Action: Mouse moved to (385, 286)
Screenshot: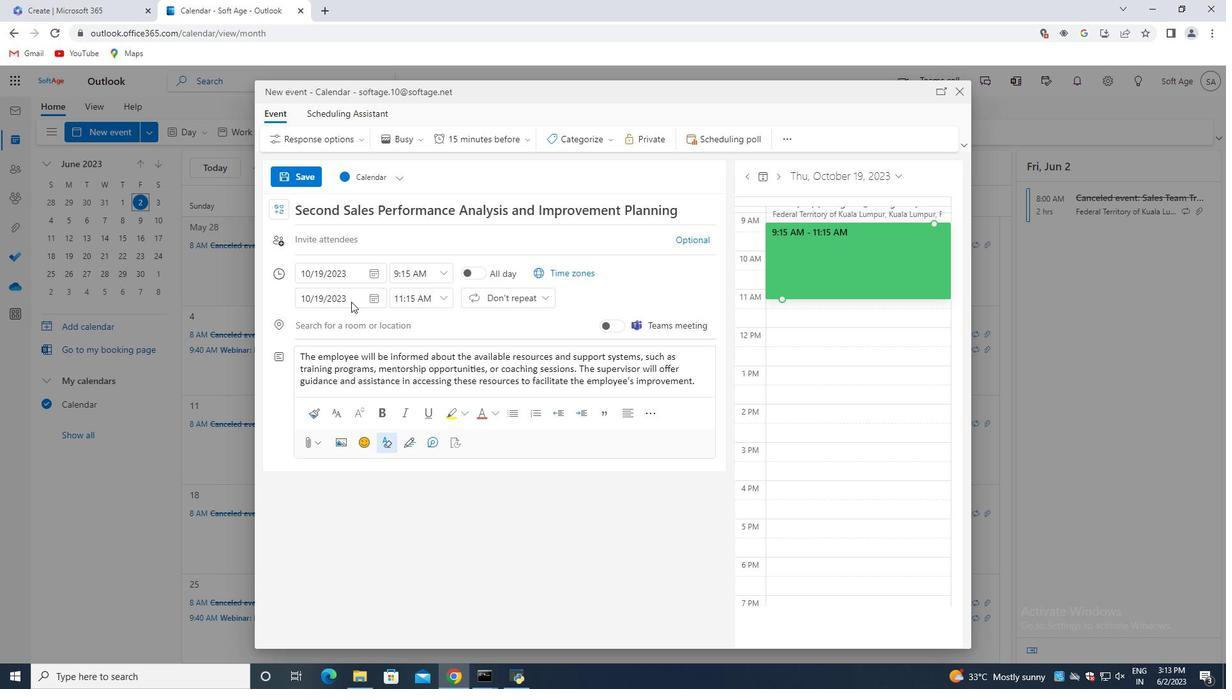 
Action: Mouse scrolled (385, 287) with delta (0, 0)
Screenshot: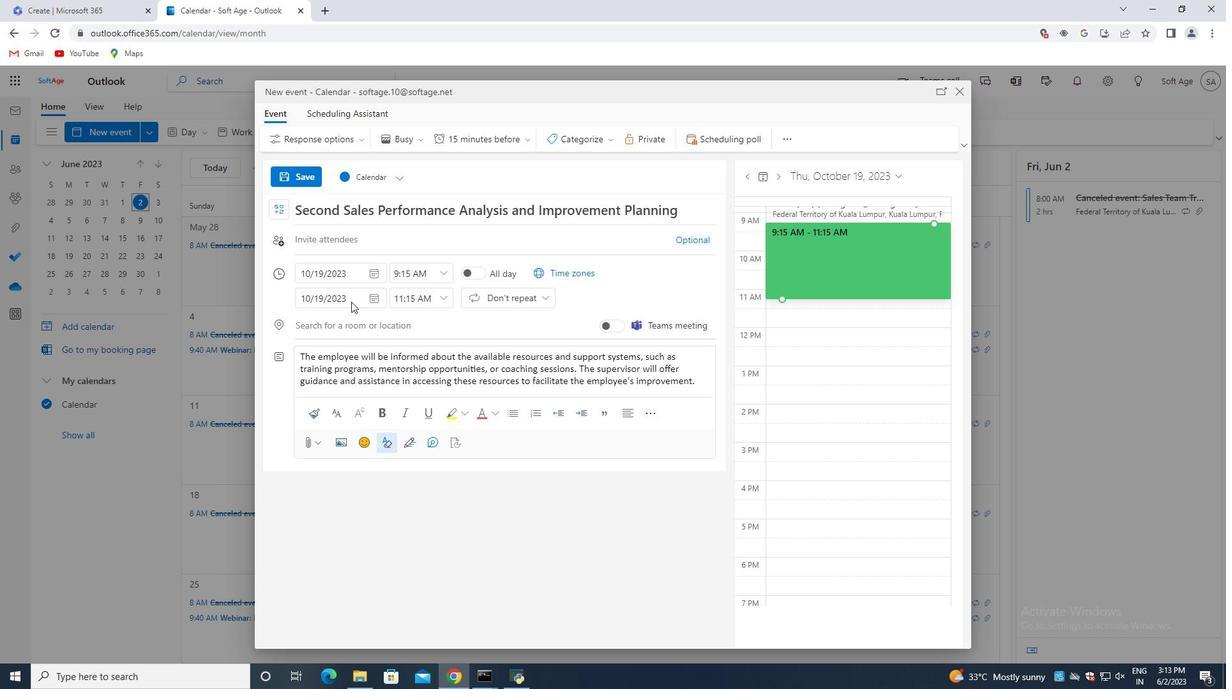 
Action: Mouse moved to (590, 143)
Screenshot: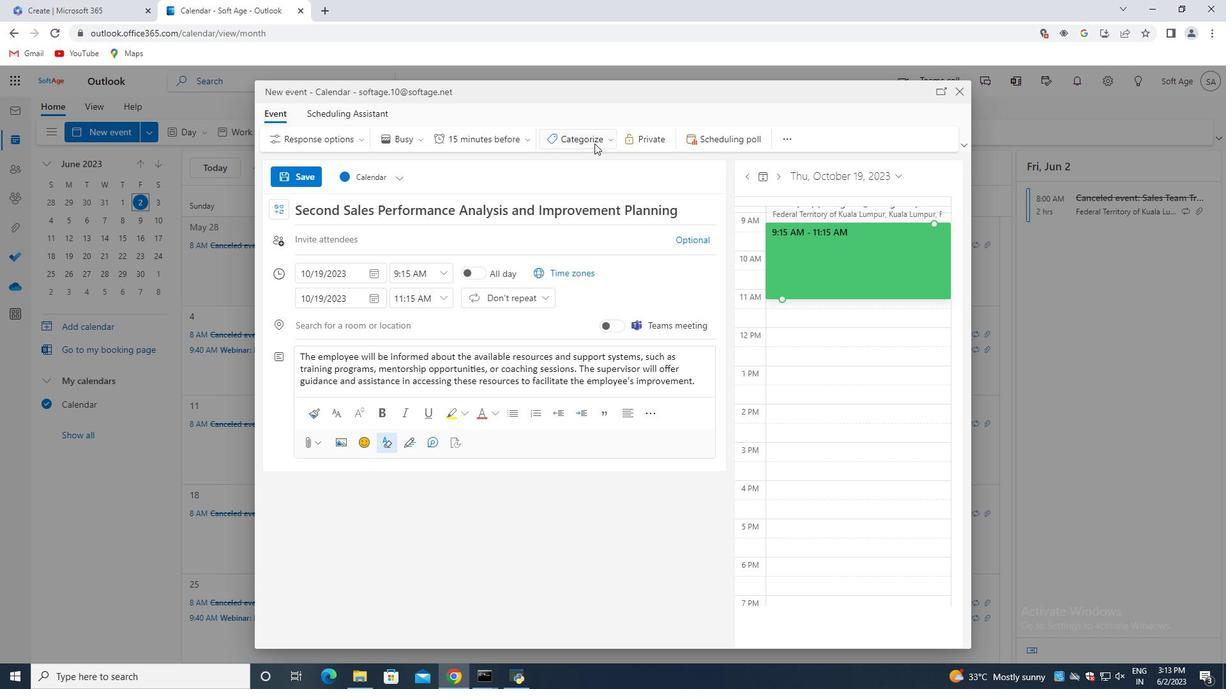 
Action: Mouse pressed left at (590, 143)
Screenshot: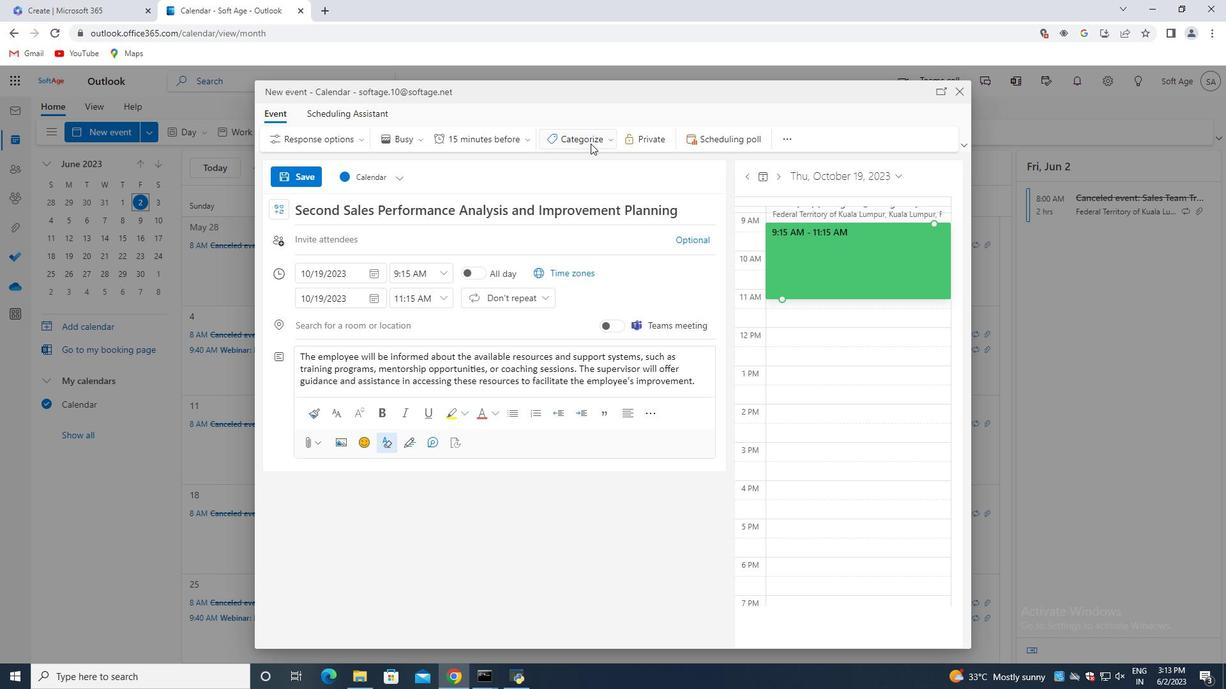 
Action: Mouse moved to (593, 199)
Screenshot: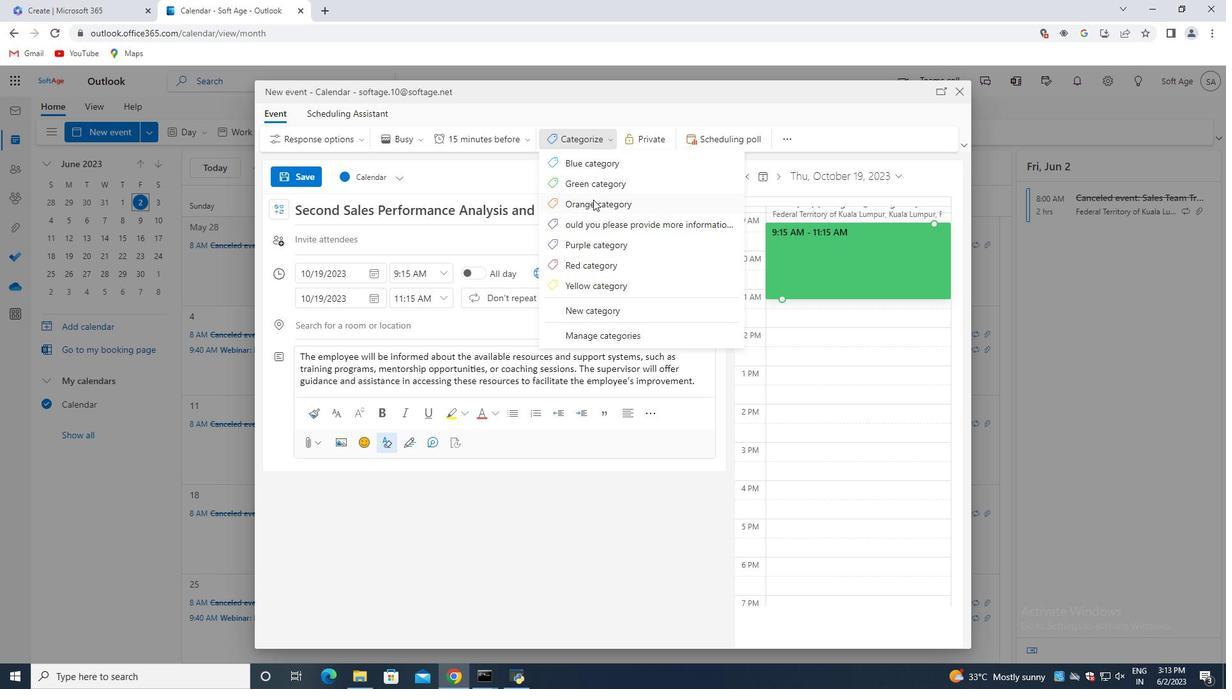 
Action: Mouse pressed left at (593, 199)
Screenshot: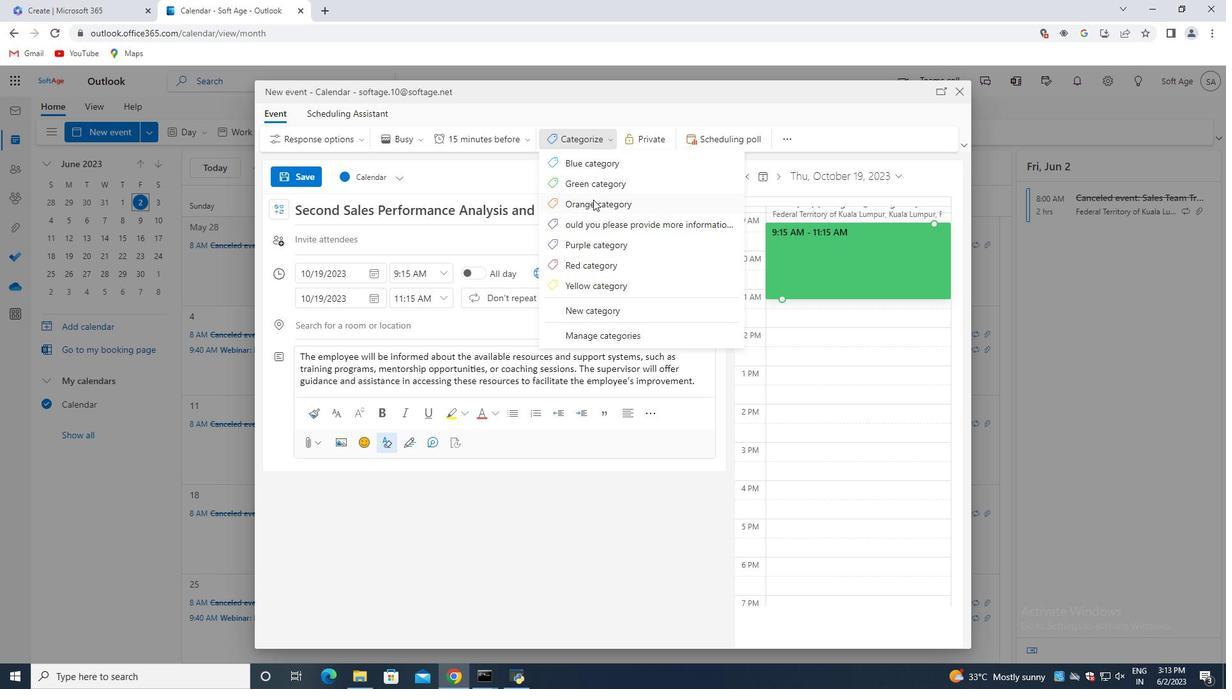 
Action: Mouse moved to (364, 327)
Screenshot: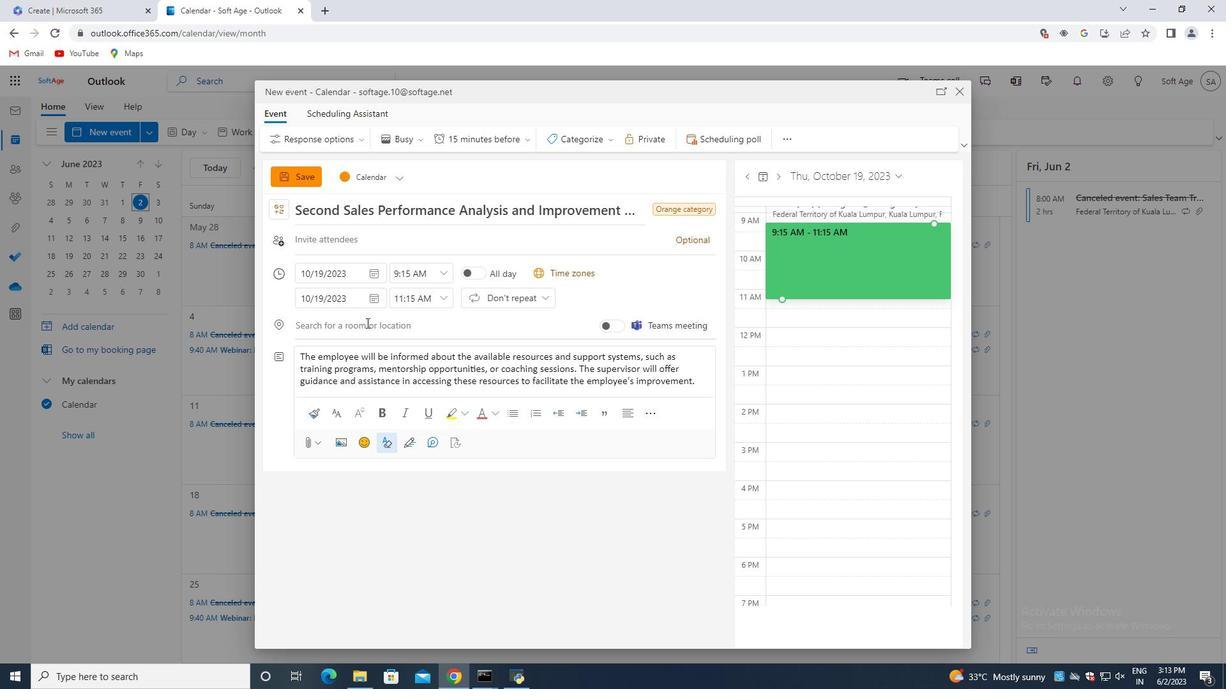
Action: Mouse pressed left at (364, 327)
Screenshot: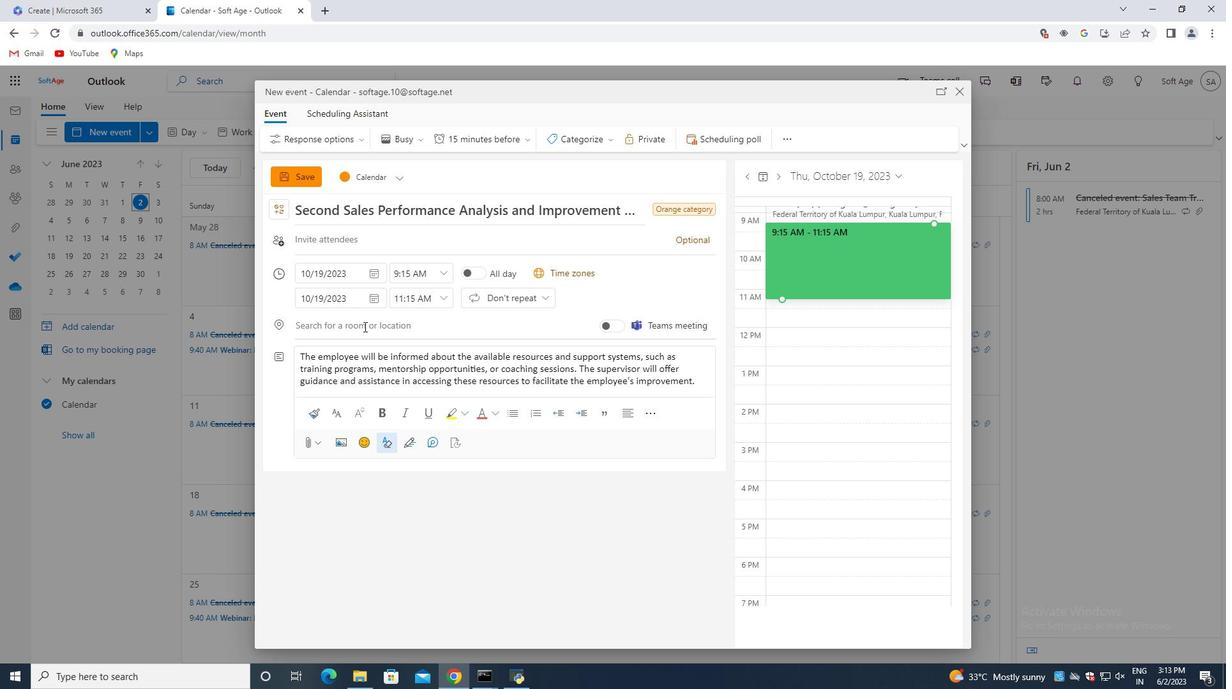 
Action: Key pressed 321<Key.space><Key.shift>Atlantis<Key.space><Key.shift>The<Key.space><Key.shift>Pala<Key.backspace>m,<Key.space><Key.shift>Dubai,<Key.space><Key.shift><Key.shift><Key.shift><Key.shift><Key.shift><Key.shift><Key.shift>UAE
Screenshot: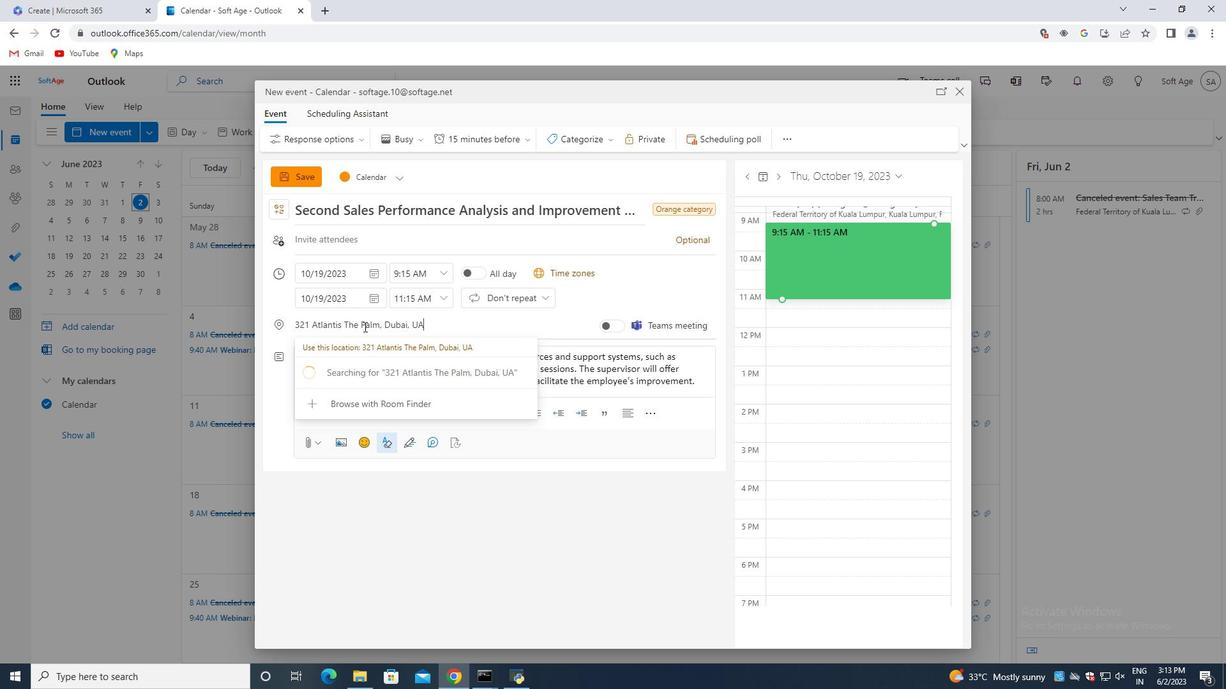 
Action: Mouse moved to (434, 343)
Screenshot: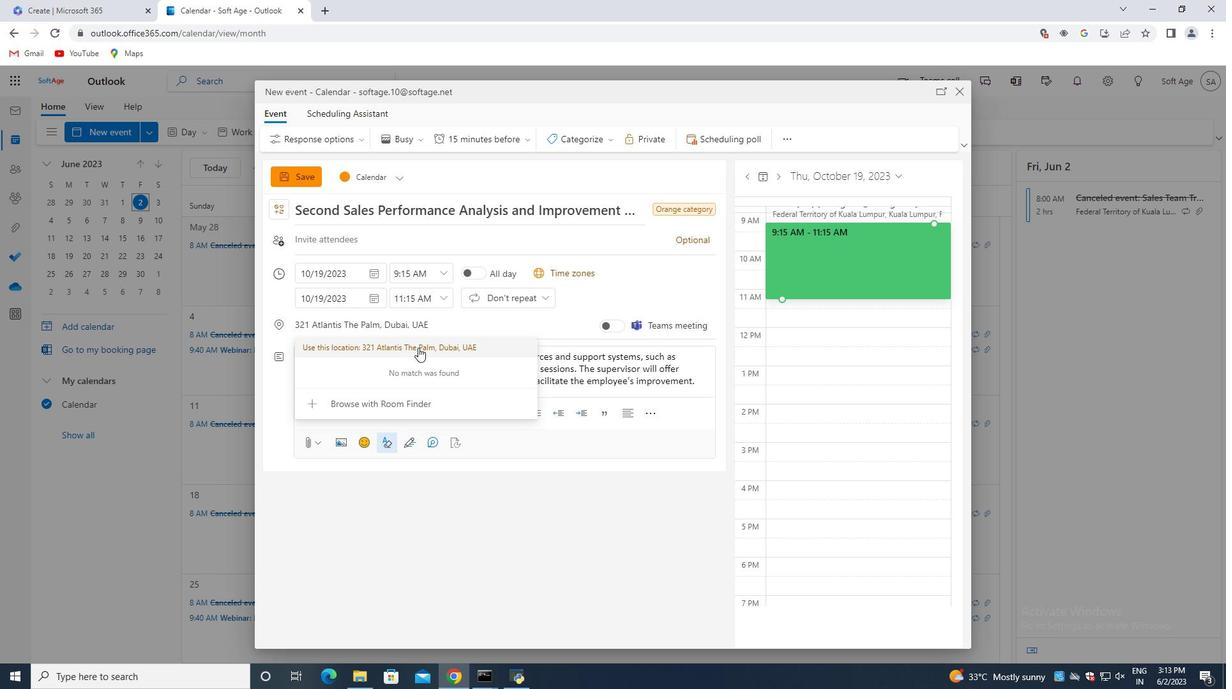 
Action: Mouse pressed left at (434, 343)
Screenshot: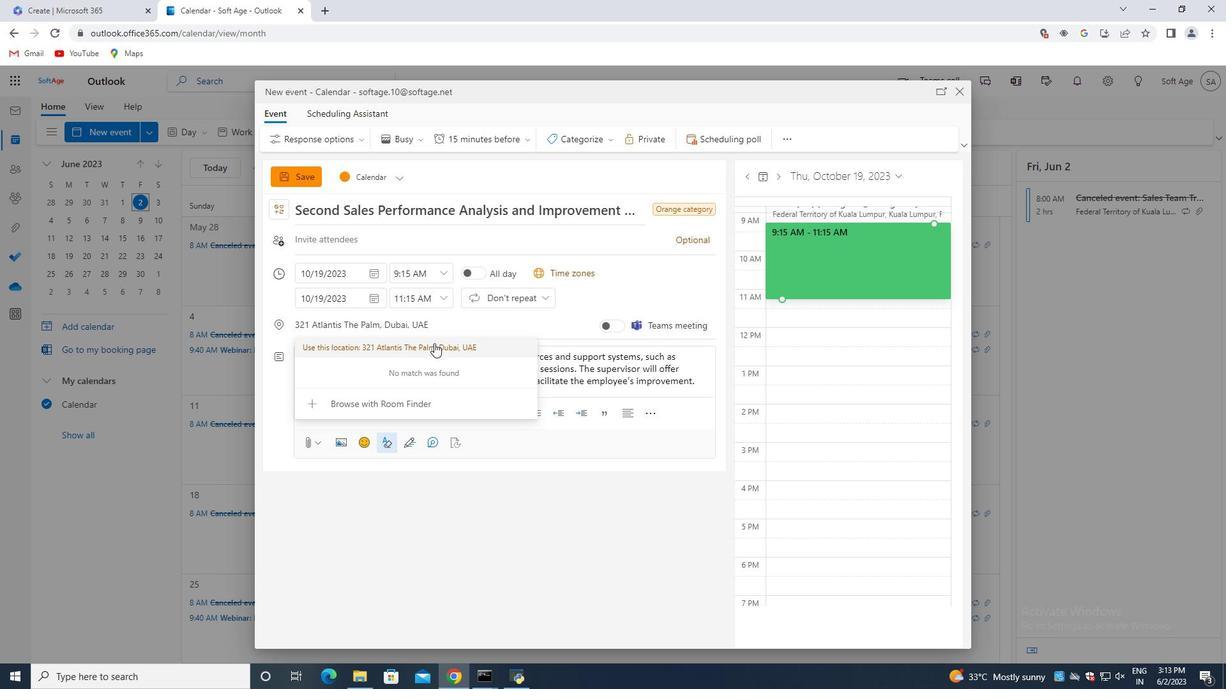 
Action: Mouse moved to (338, 238)
Screenshot: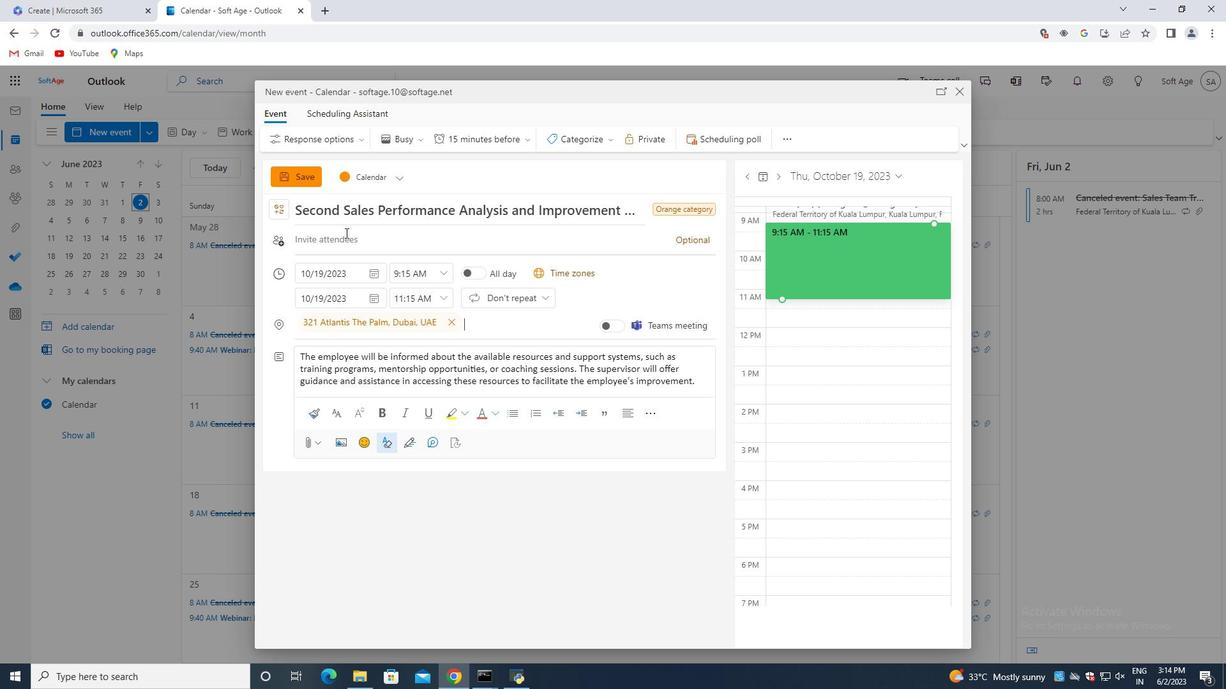 
Action: Mouse pressed left at (338, 238)
Screenshot: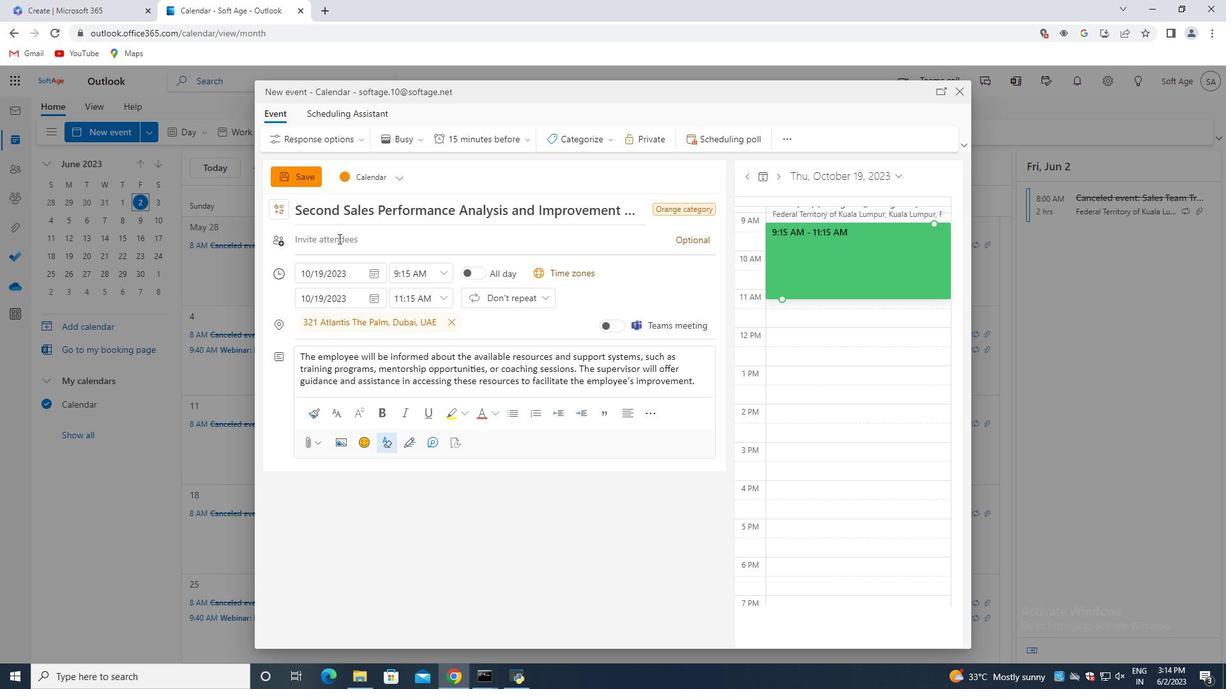 
Action: Key pressed softage.1<Key.shift>@softage.net<Key.enter>softage.2<Key.shift>@softage.net<Key.enter>
Screenshot: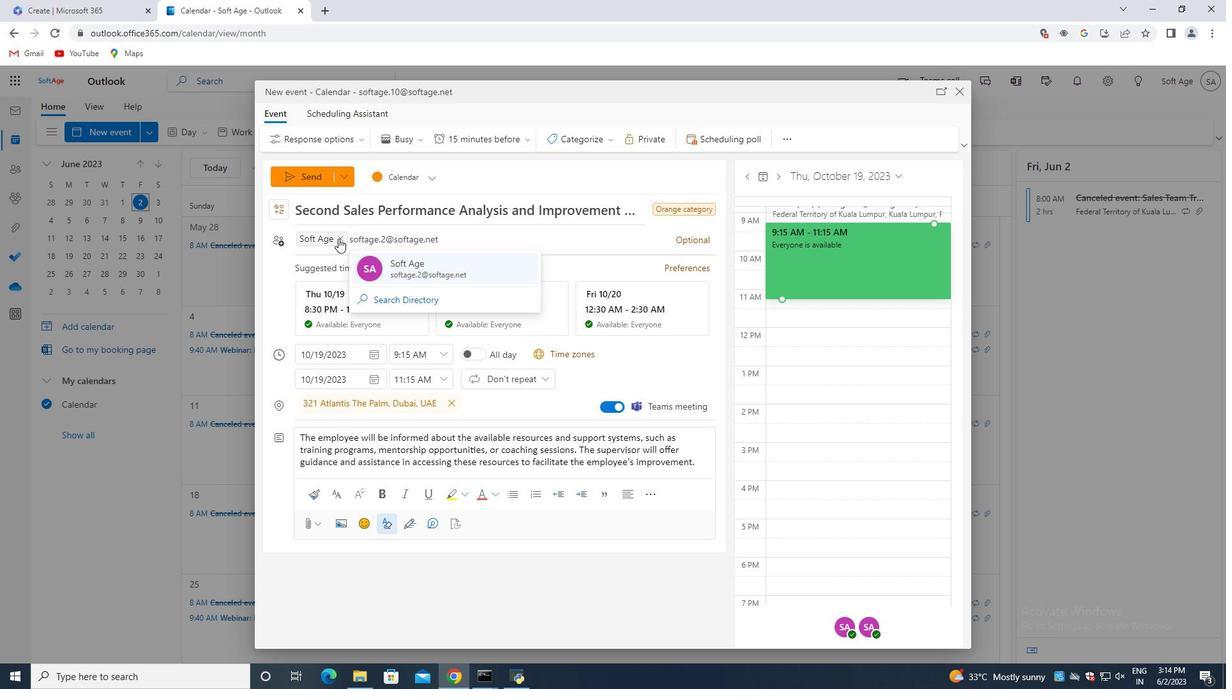 
Action: Mouse moved to (483, 141)
Screenshot: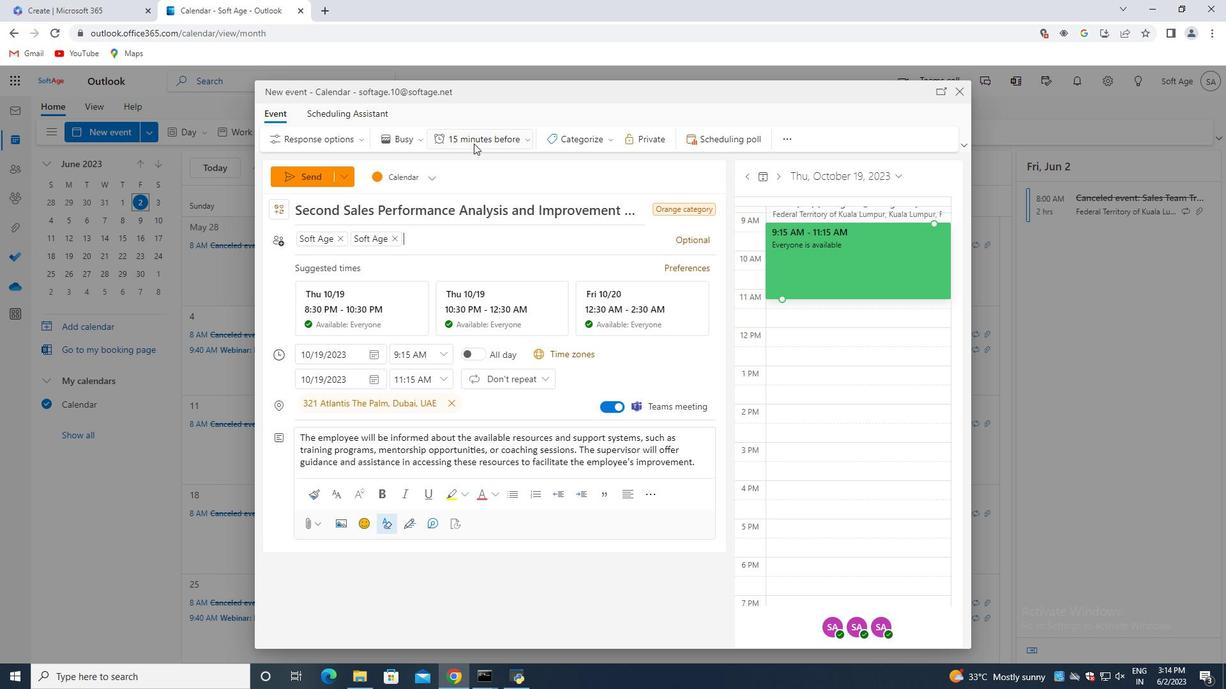 
Action: Mouse pressed left at (483, 141)
Screenshot: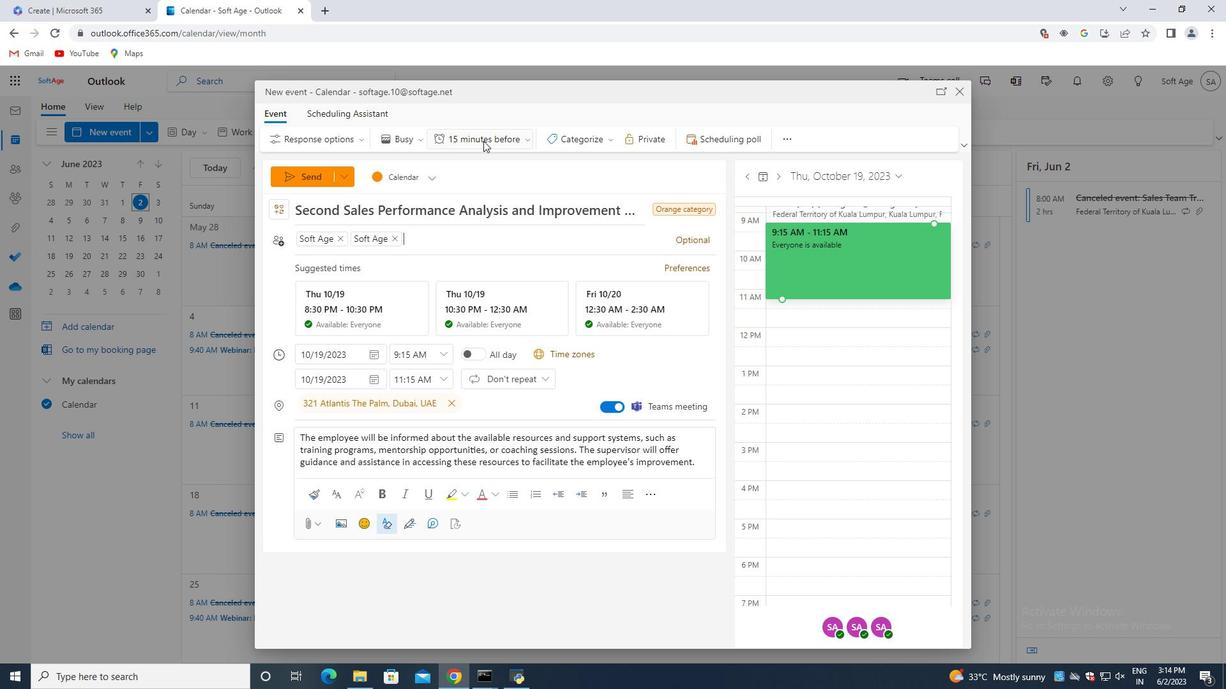 
Action: Mouse moved to (471, 209)
Screenshot: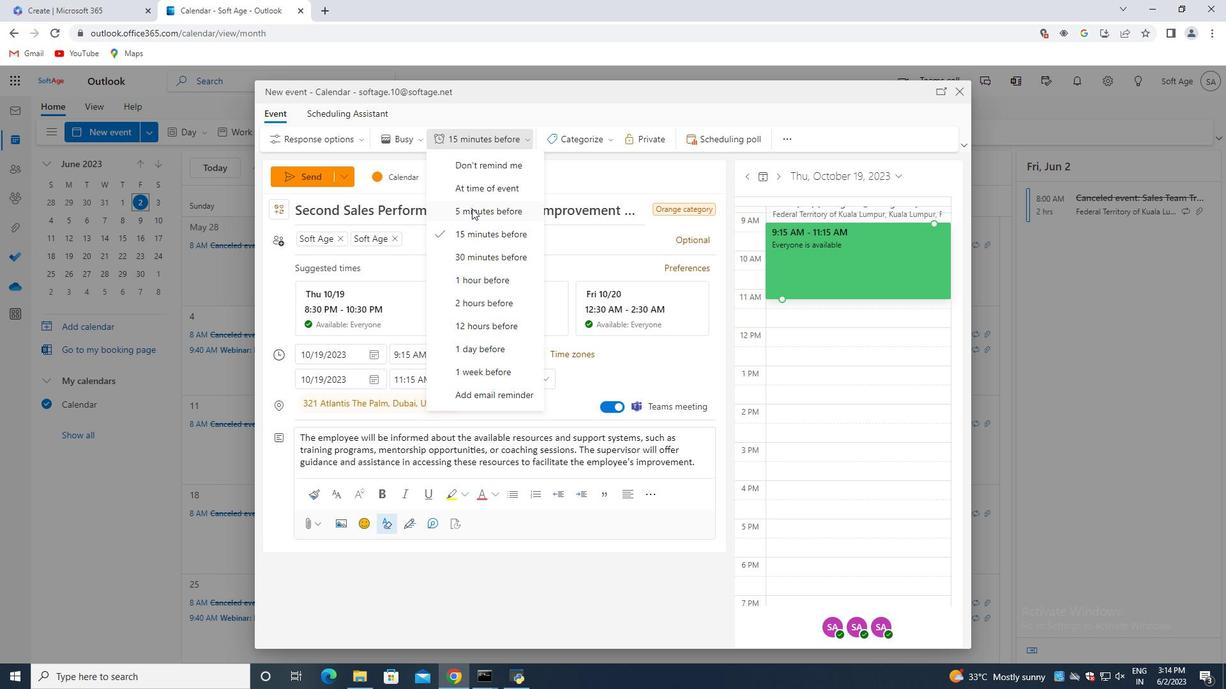 
Action: Mouse pressed left at (471, 209)
Screenshot: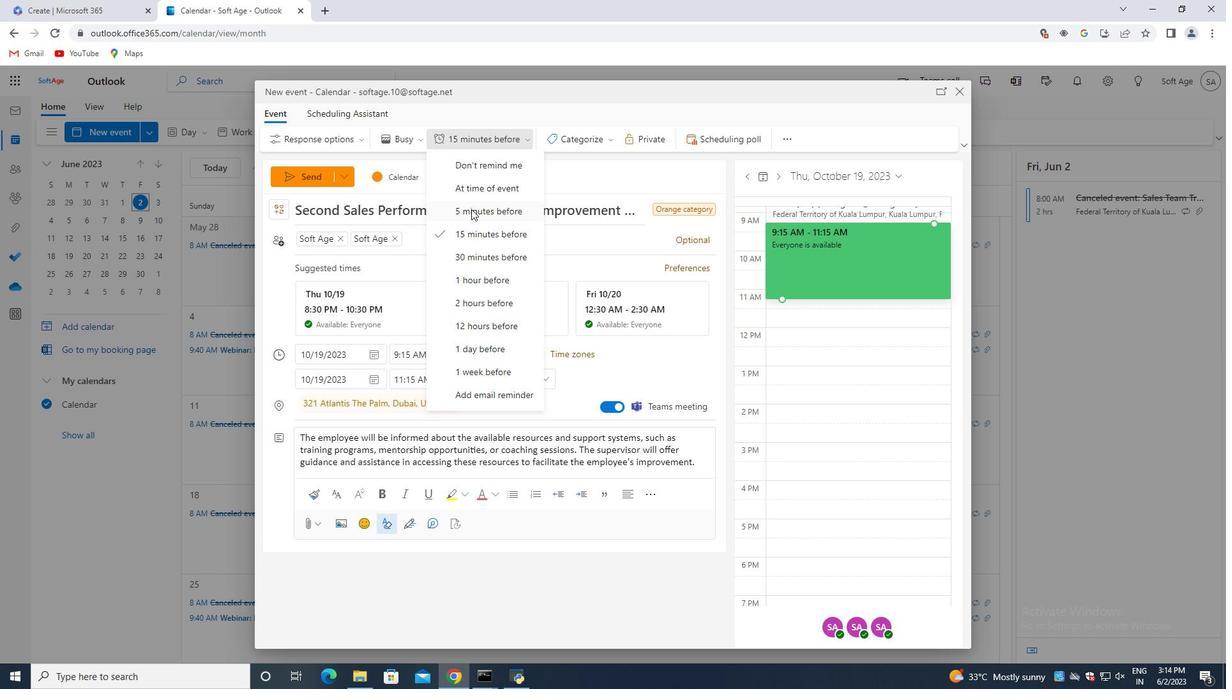 
Action: Mouse moved to (308, 173)
Screenshot: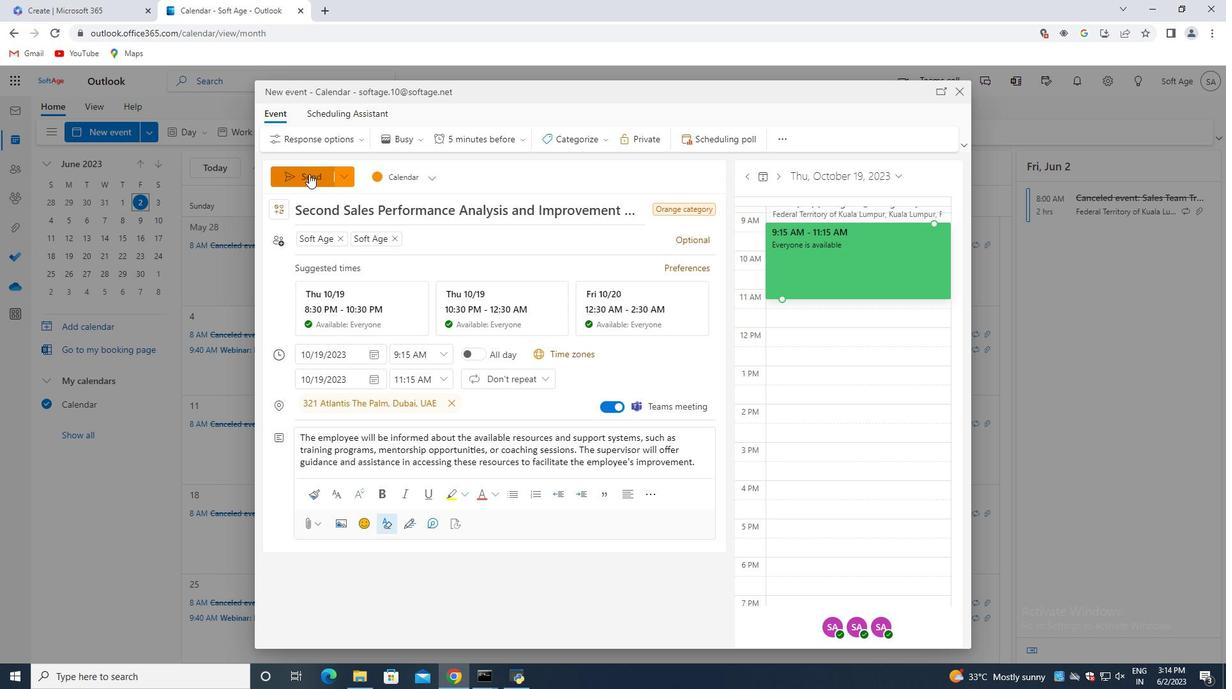 
Action: Mouse pressed left at (308, 173)
Screenshot: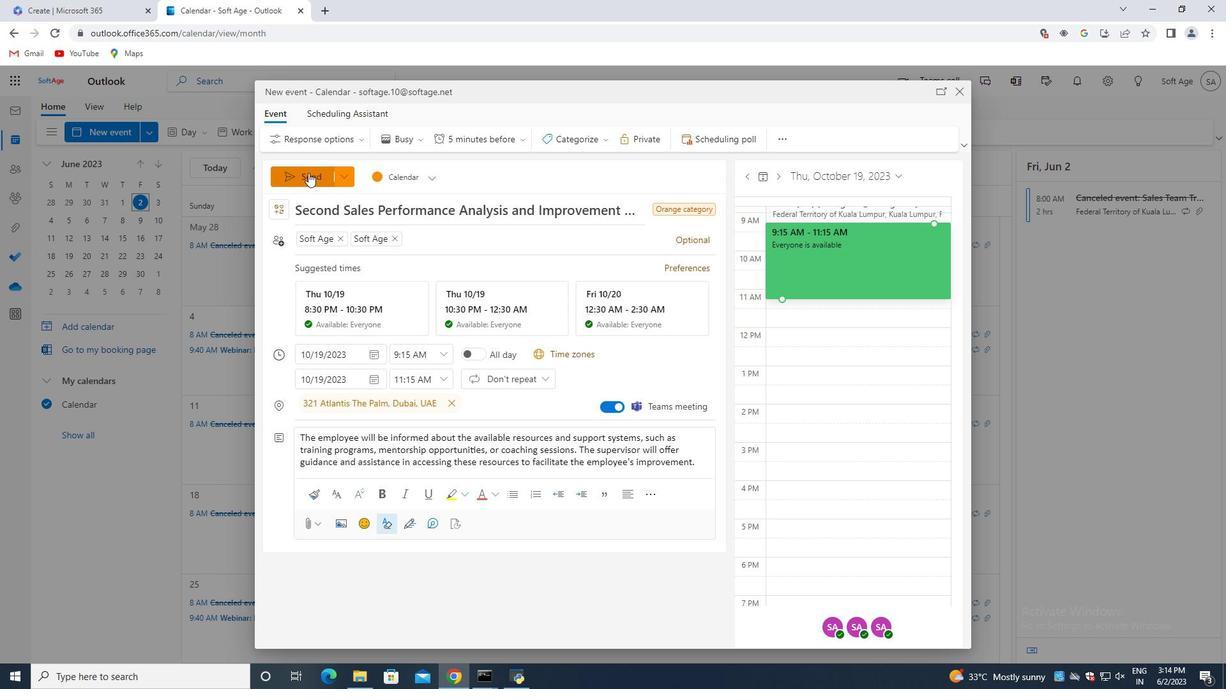 
Action: Mouse moved to (307, 172)
Screenshot: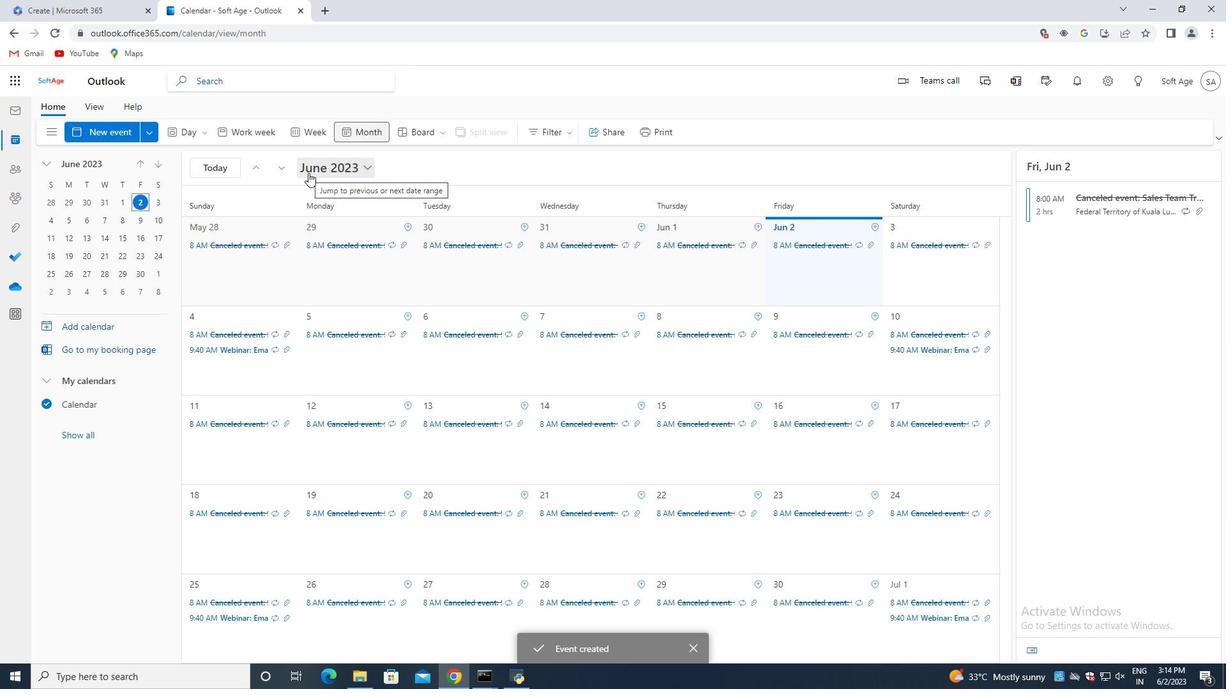 
